 Task: Look for space in Narva, Estonia from 11th June, 2023 to 15th June, 2023 for 2 adults in price range Rs.7000 to Rs.16000. Place can be private room with 1  bedroom having 2 beds and 1 bathroom. Property type can be house, flat, hotel. Booking option can be shelf check-in. Required host language is English.
Action: Mouse moved to (410, 96)
Screenshot: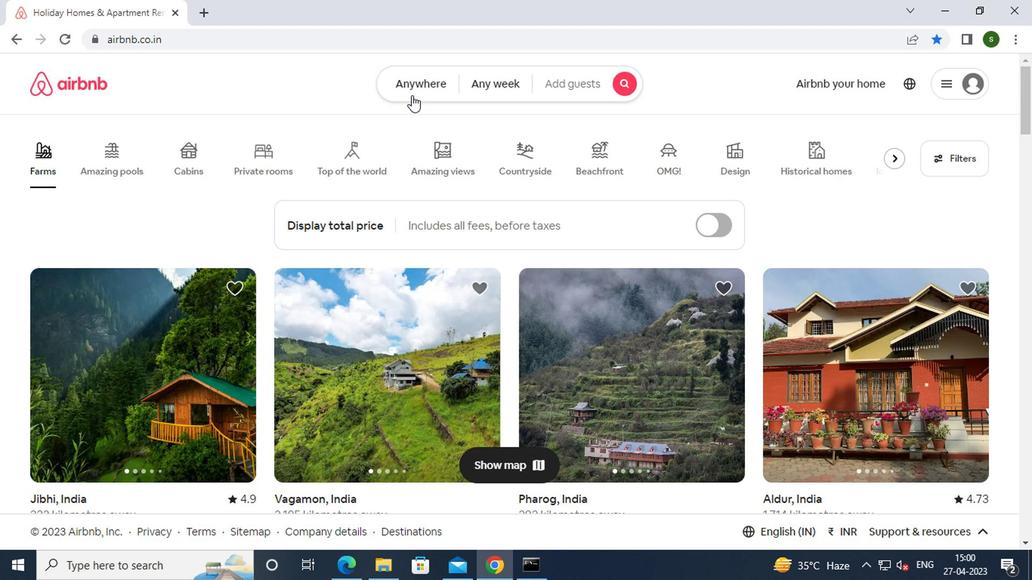 
Action: Mouse pressed left at (410, 96)
Screenshot: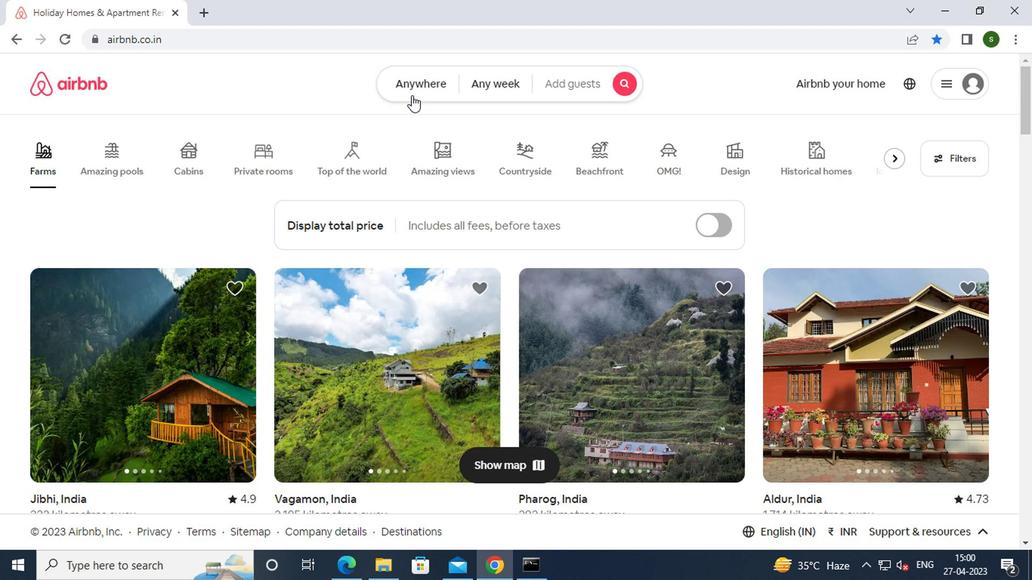 
Action: Mouse moved to (358, 152)
Screenshot: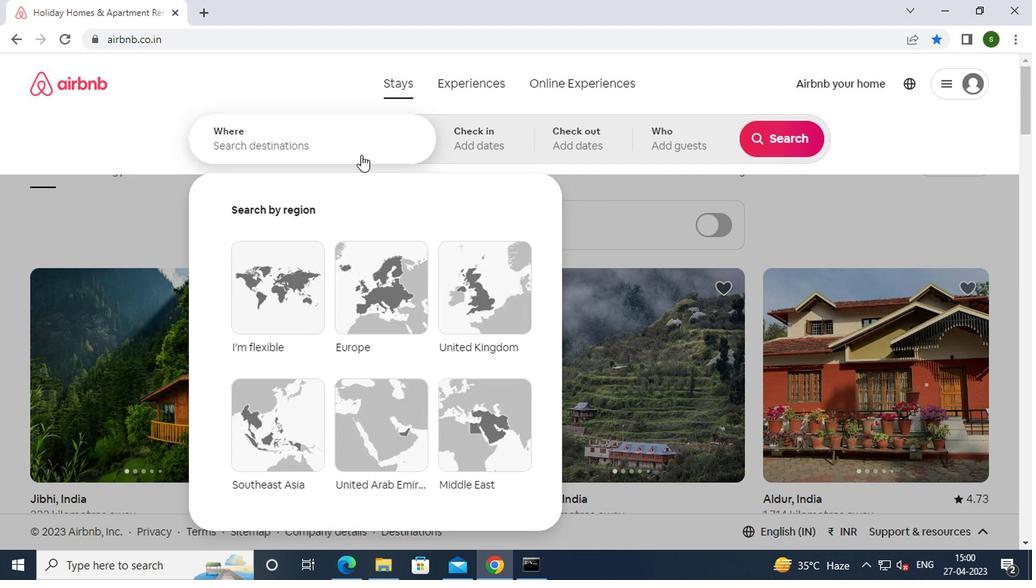 
Action: Mouse pressed left at (358, 152)
Screenshot: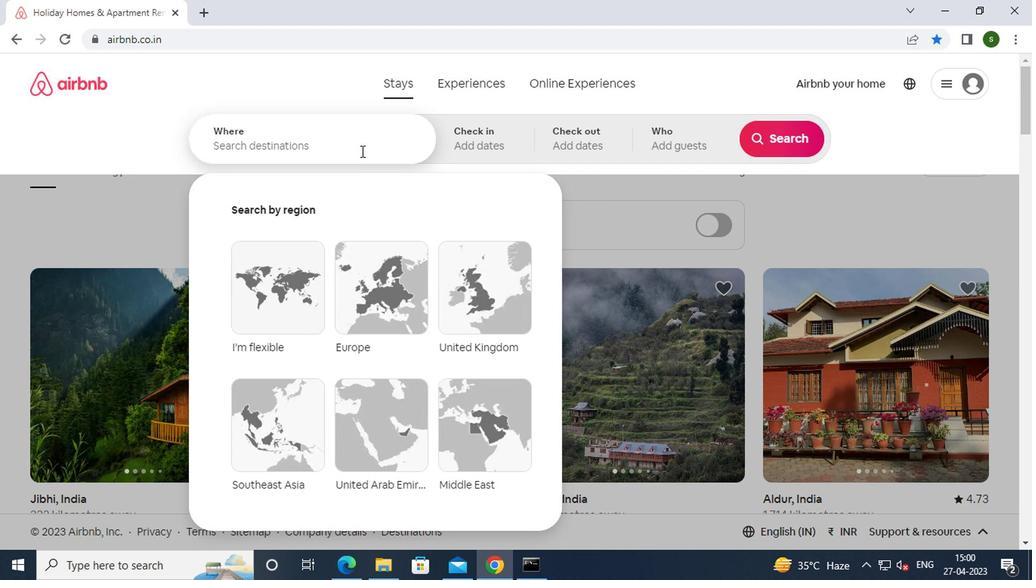 
Action: Key pressed n<Key.caps_lock>arva,<Key.space><Key.caps_lock>e<Key.caps_lock>stonia
Screenshot: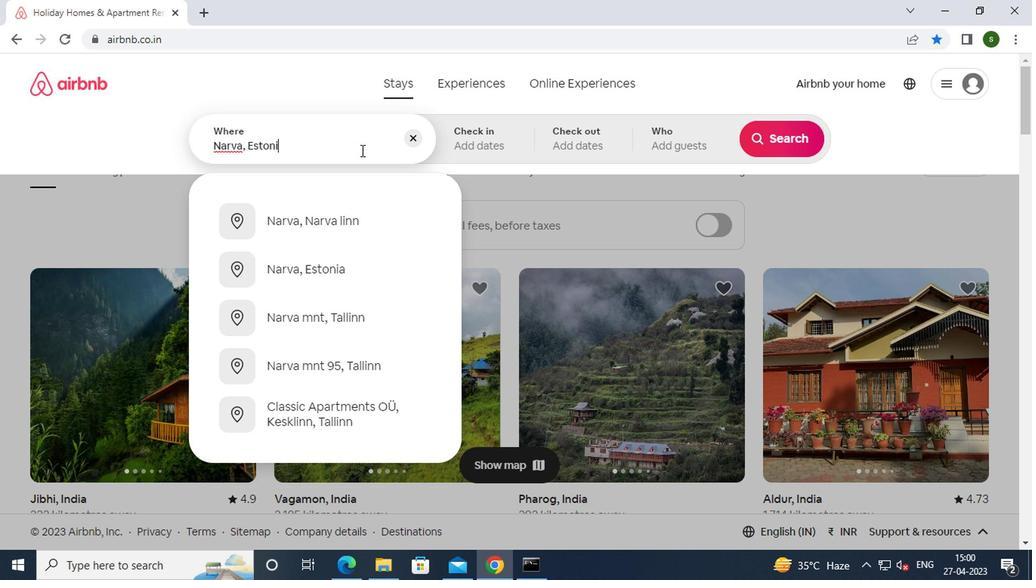 
Action: Mouse moved to (358, 260)
Screenshot: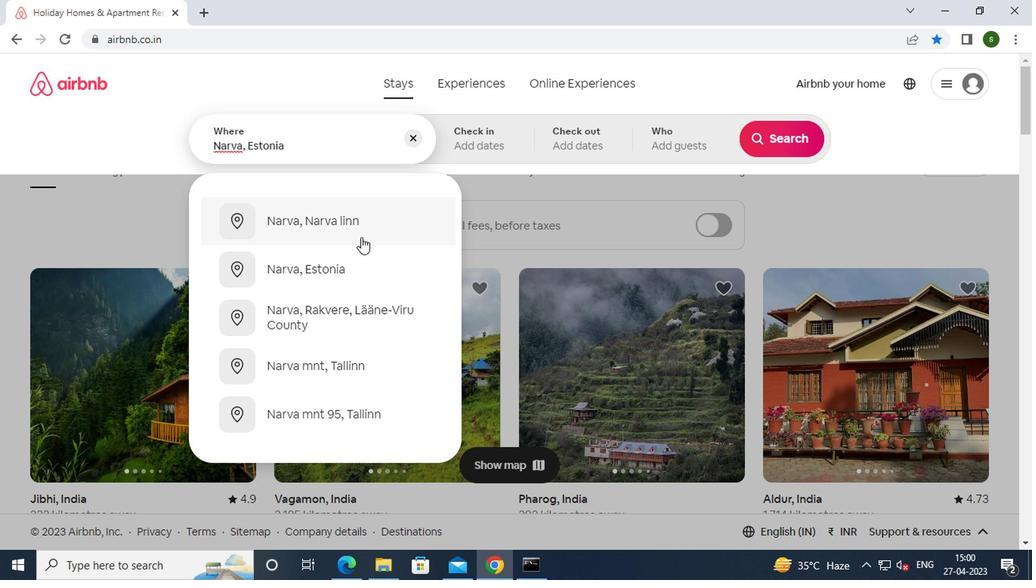 
Action: Mouse pressed left at (358, 260)
Screenshot: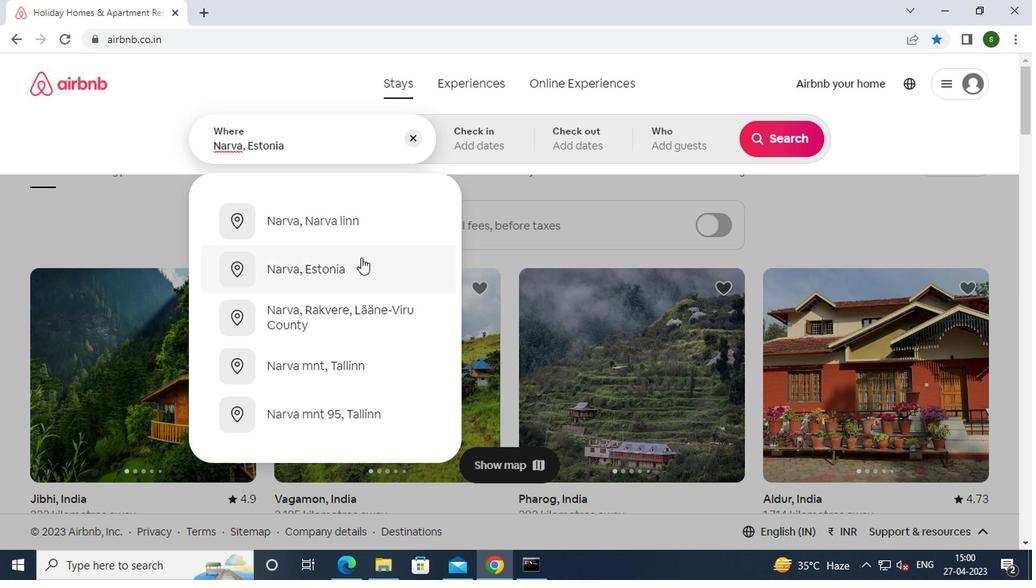 
Action: Mouse moved to (766, 261)
Screenshot: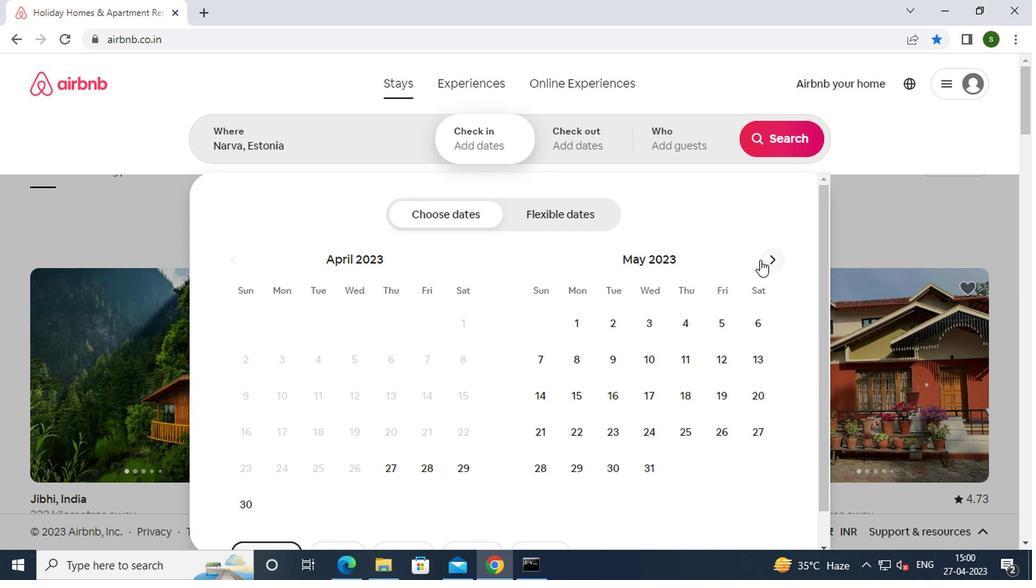 
Action: Mouse pressed left at (766, 261)
Screenshot: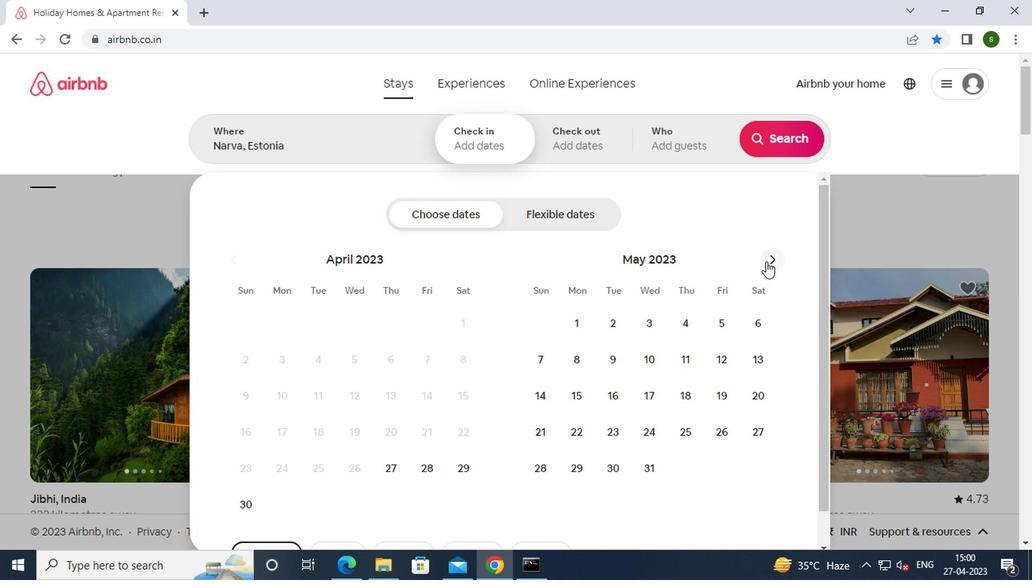 
Action: Mouse pressed left at (766, 261)
Screenshot: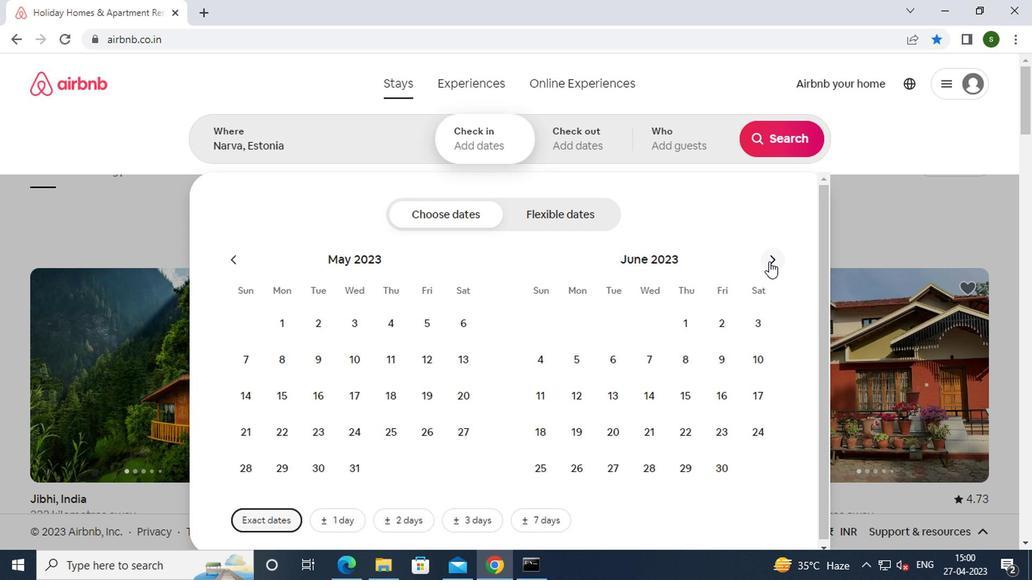 
Action: Mouse moved to (254, 395)
Screenshot: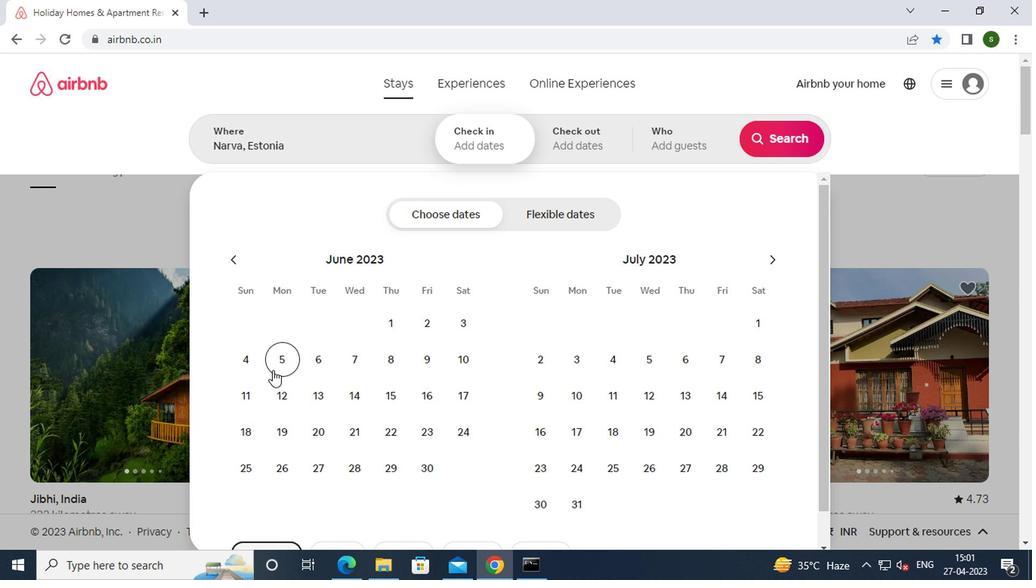 
Action: Mouse pressed left at (254, 395)
Screenshot: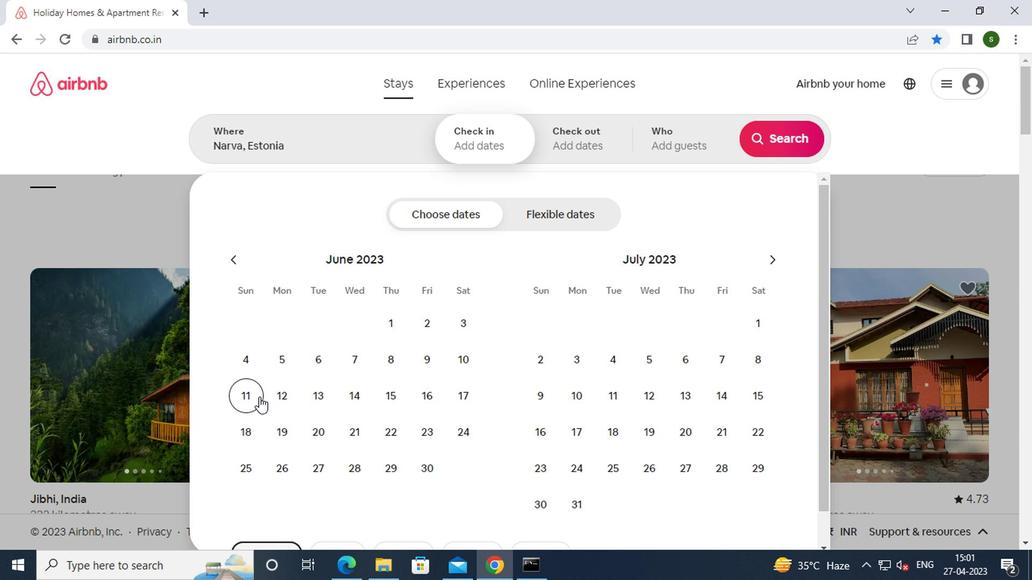 
Action: Mouse moved to (383, 397)
Screenshot: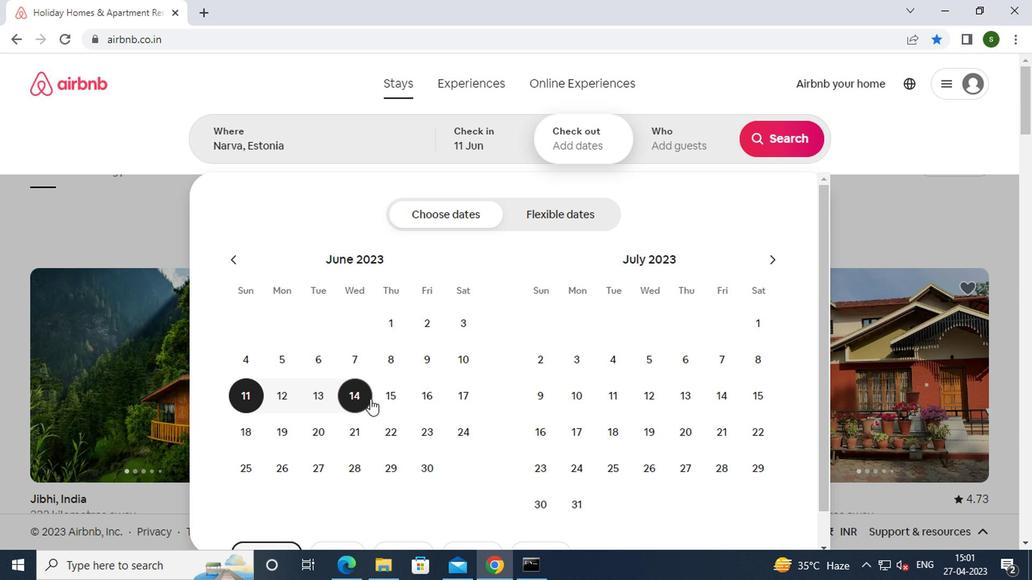 
Action: Mouse pressed left at (383, 397)
Screenshot: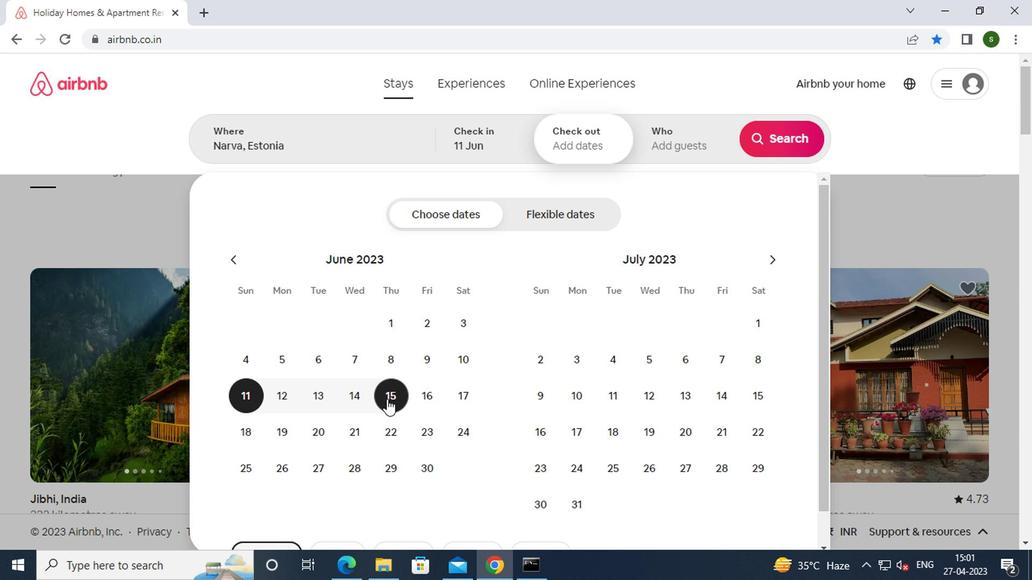 
Action: Mouse moved to (666, 149)
Screenshot: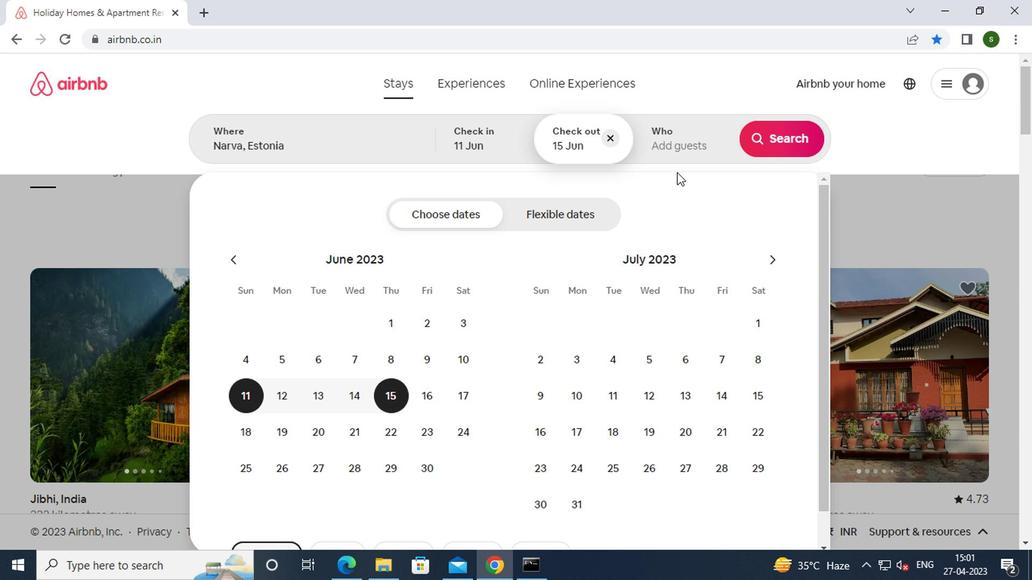 
Action: Mouse pressed left at (666, 149)
Screenshot: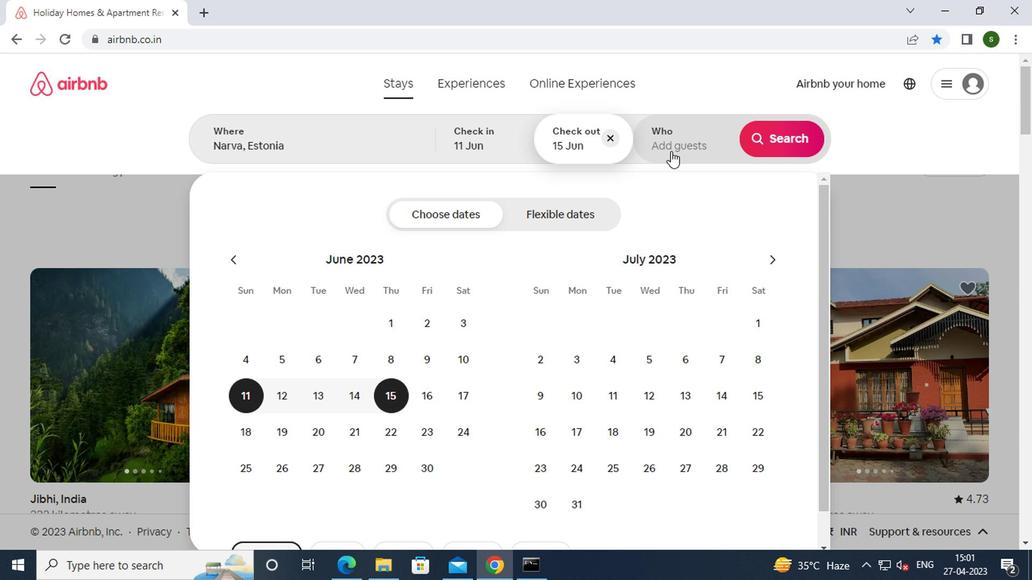 
Action: Mouse moved to (778, 220)
Screenshot: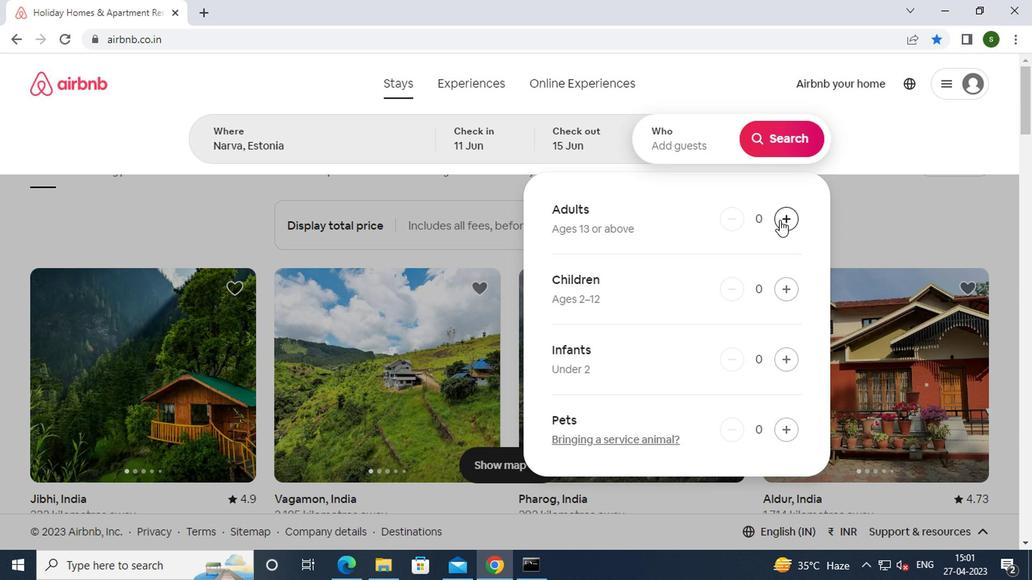 
Action: Mouse pressed left at (778, 220)
Screenshot: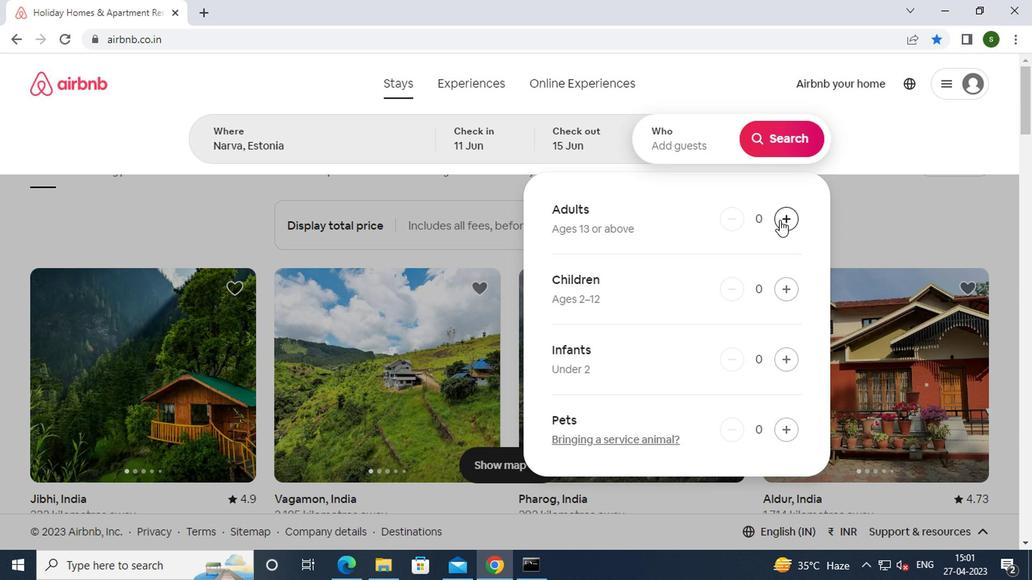 
Action: Mouse pressed left at (778, 220)
Screenshot: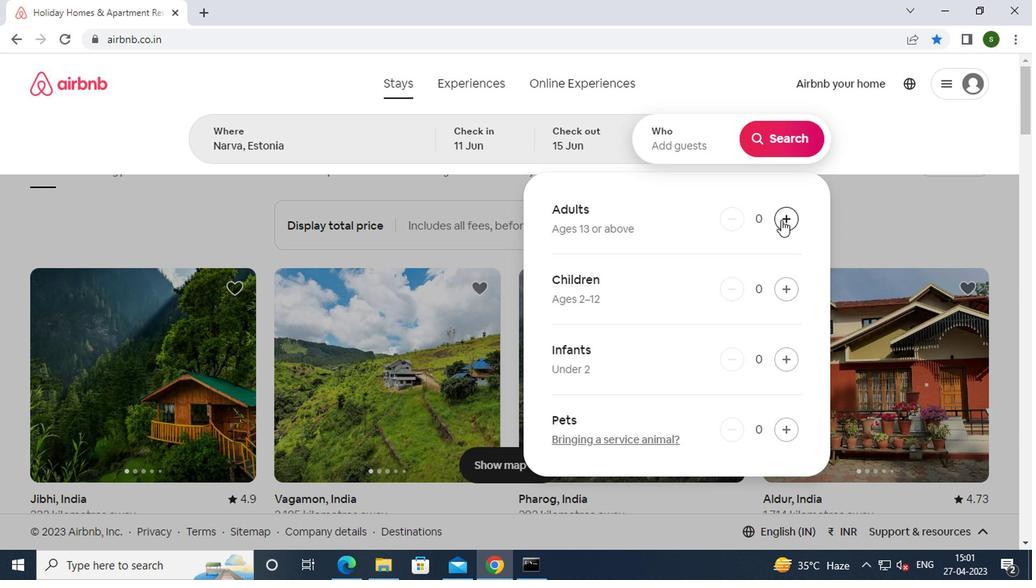 
Action: Mouse moved to (784, 146)
Screenshot: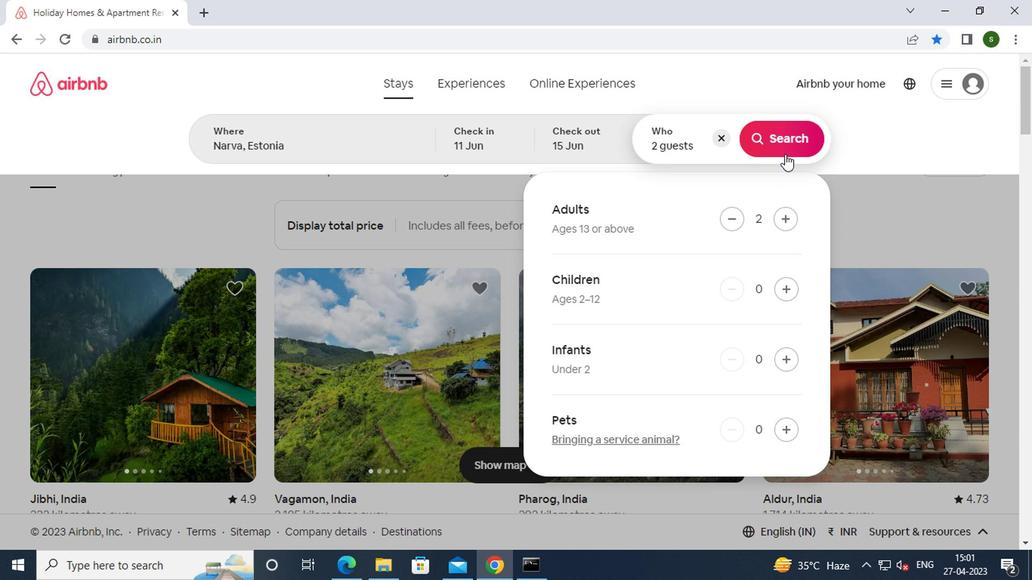 
Action: Mouse pressed left at (784, 146)
Screenshot: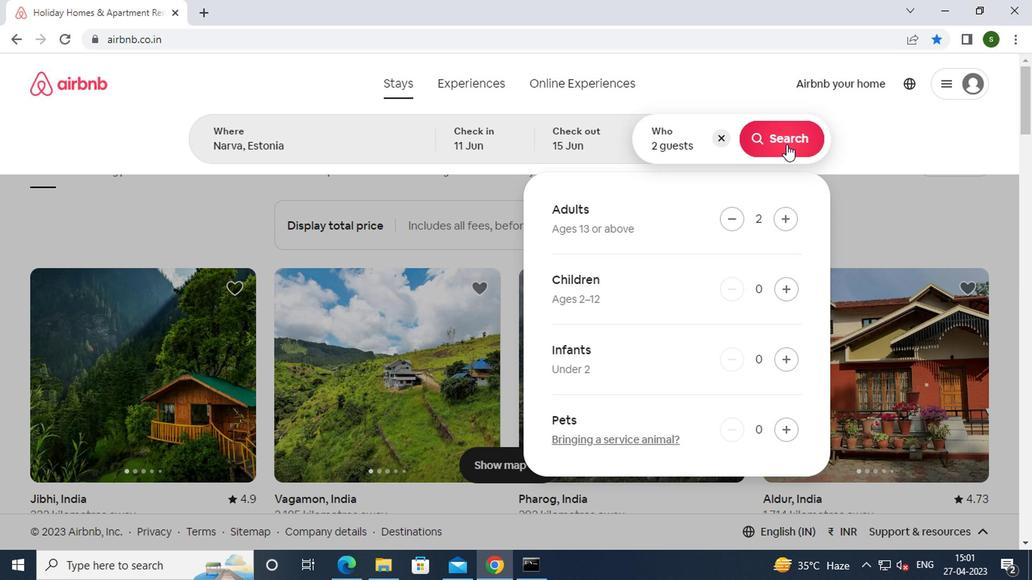 
Action: Mouse moved to (952, 150)
Screenshot: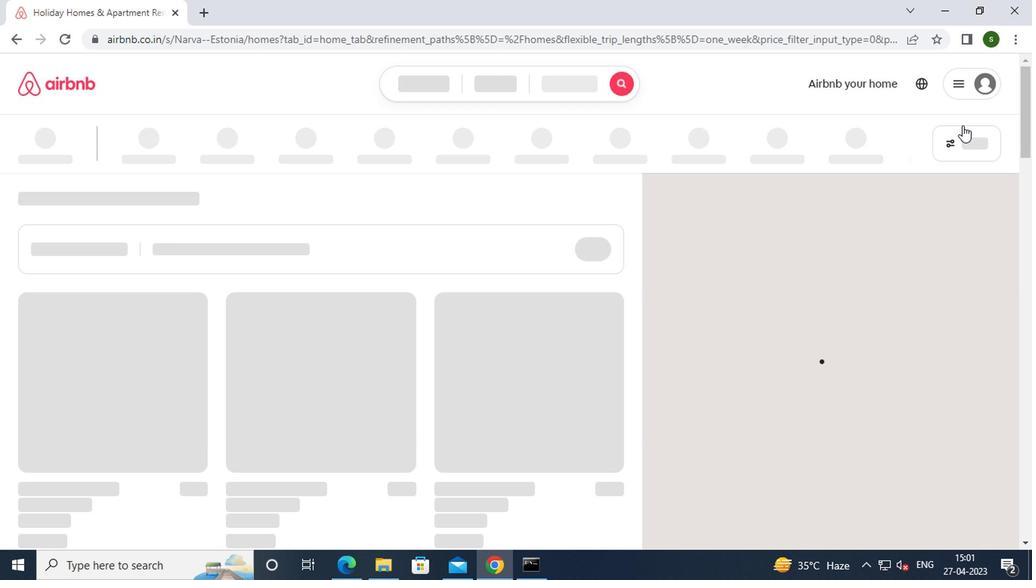 
Action: Mouse pressed left at (952, 150)
Screenshot: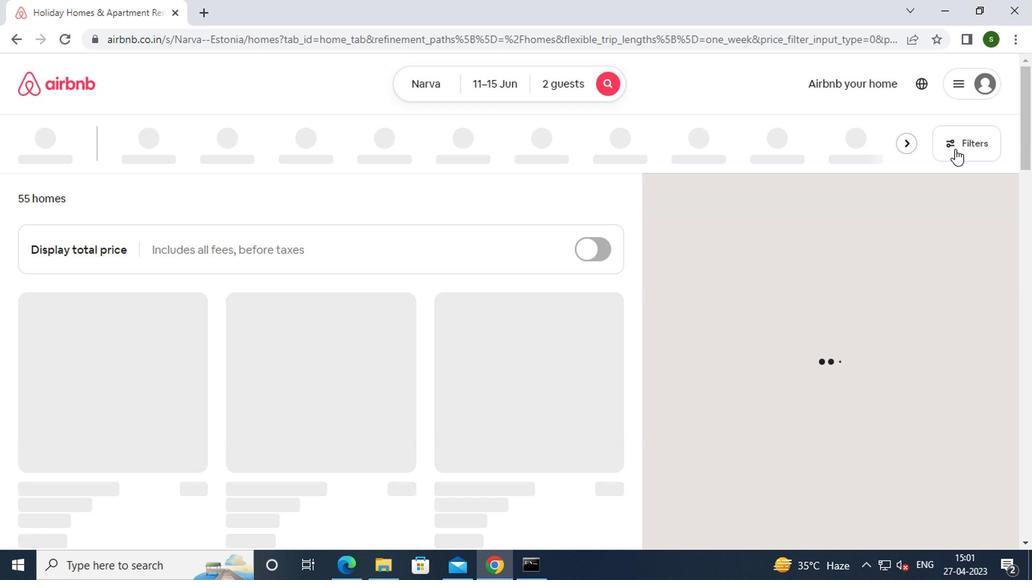 
Action: Mouse moved to (455, 332)
Screenshot: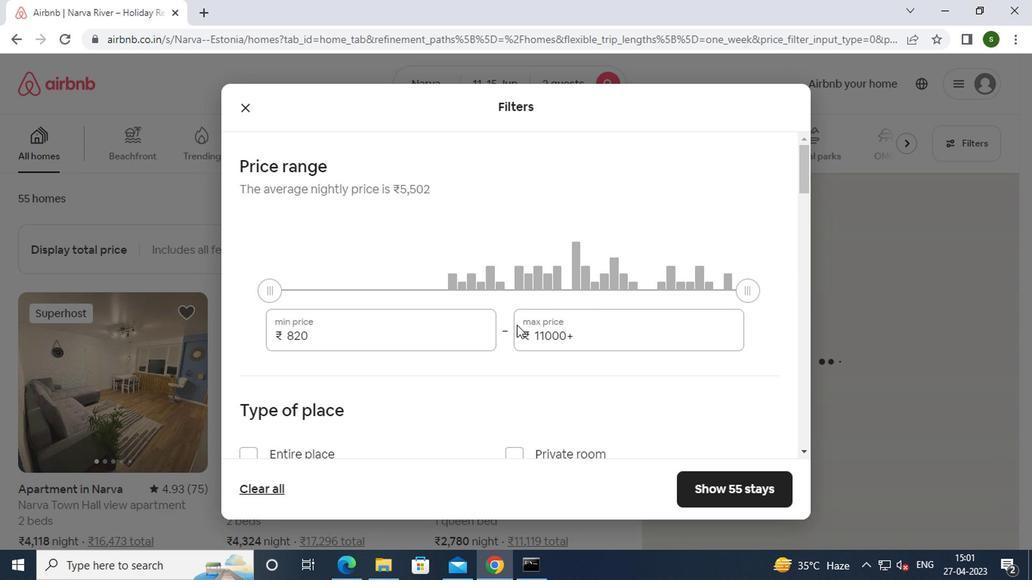 
Action: Mouse pressed left at (455, 332)
Screenshot: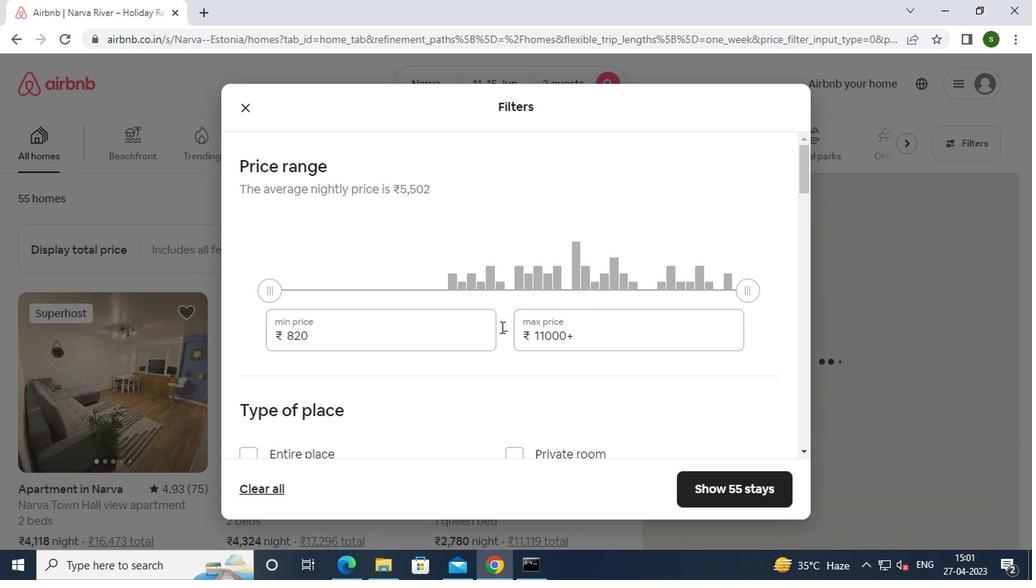 
Action: Key pressed <Key.backspace><Key.backspace><Key.backspace><Key.backspace>7000
Screenshot: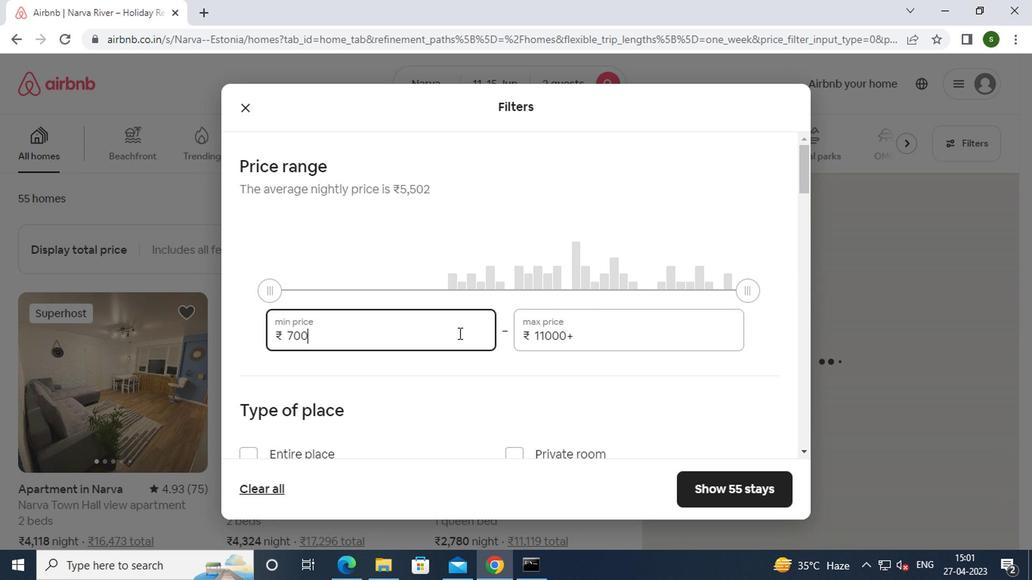 
Action: Mouse moved to (591, 329)
Screenshot: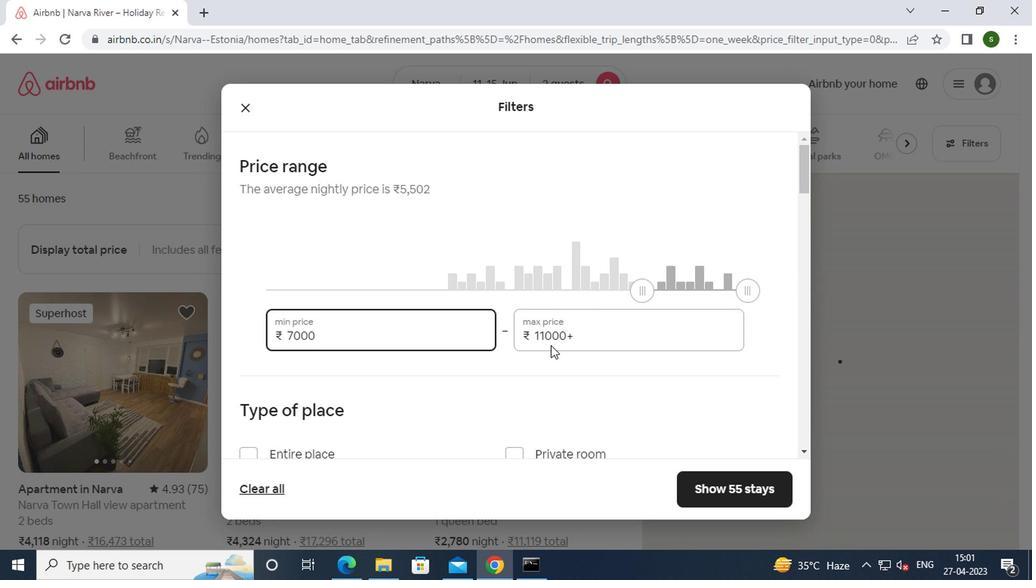 
Action: Mouse pressed left at (591, 329)
Screenshot: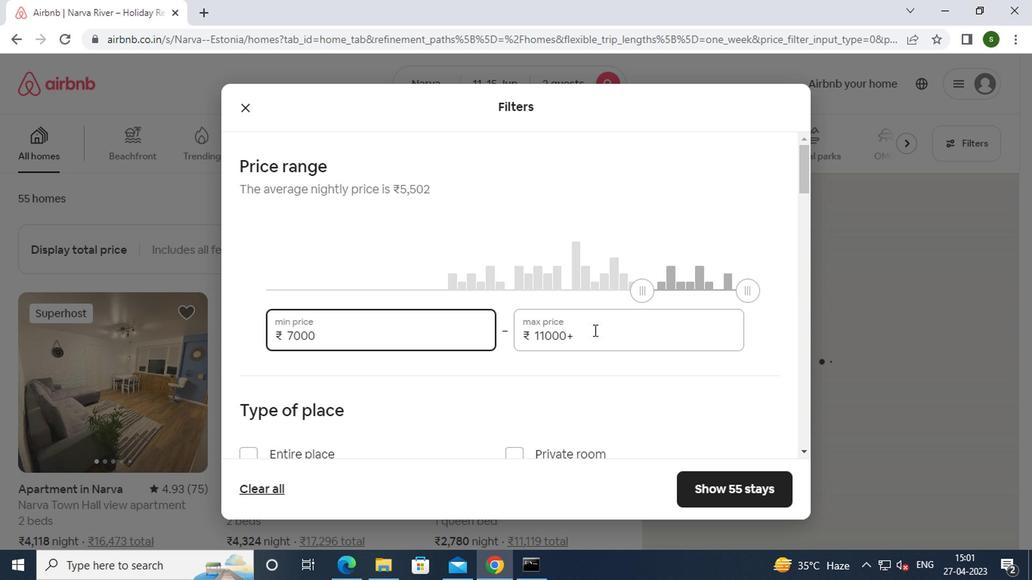 
Action: Key pressed <Key.backspace><Key.backspace><Key.backspace><Key.backspace><Key.backspace><Key.backspace><Key.backspace><Key.backspace><Key.backspace><Key.backspace><Key.backspace><Key.backspace><Key.backspace><Key.backspace>16000
Screenshot: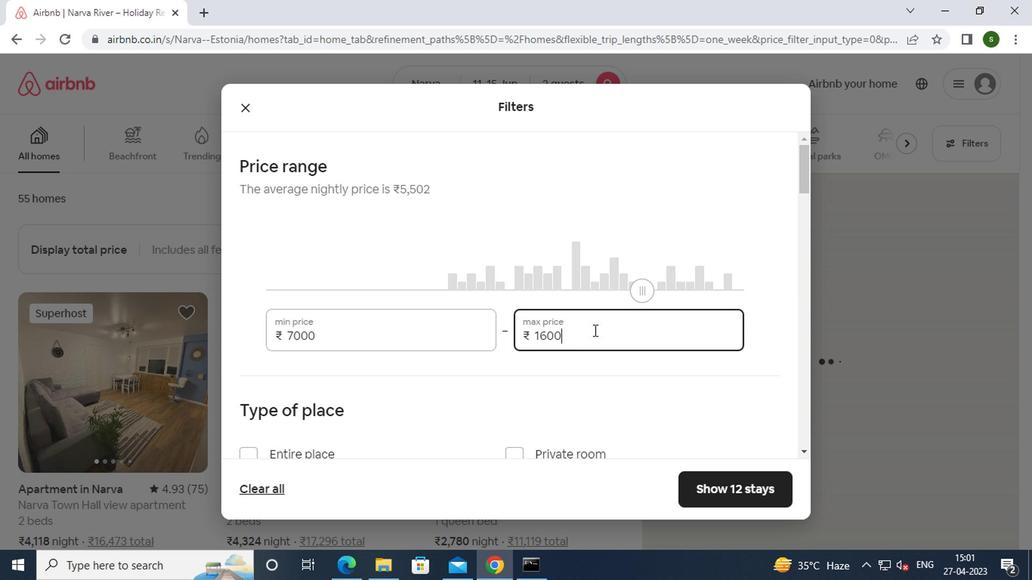 
Action: Mouse moved to (478, 323)
Screenshot: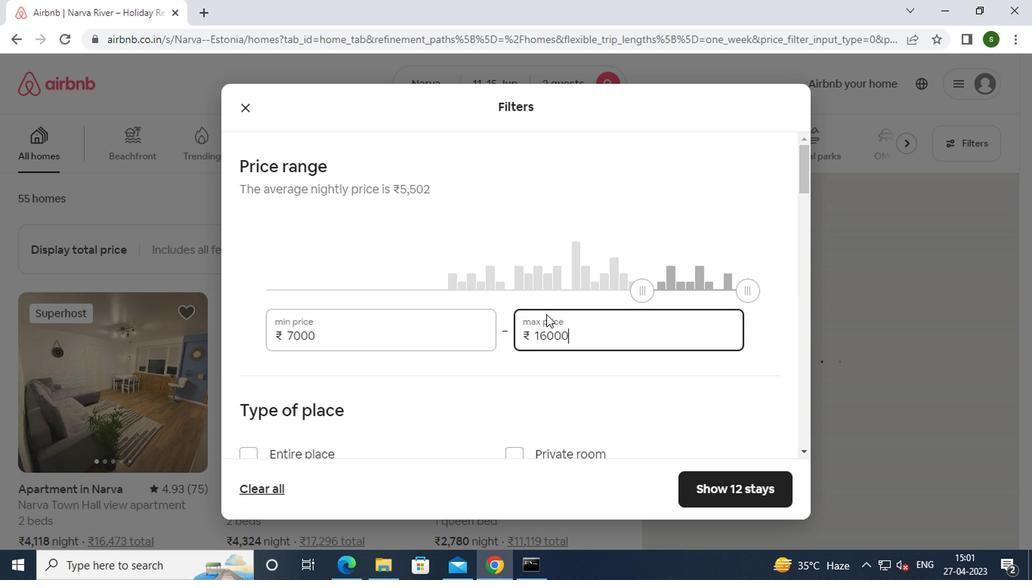 
Action: Mouse scrolled (478, 322) with delta (0, 0)
Screenshot: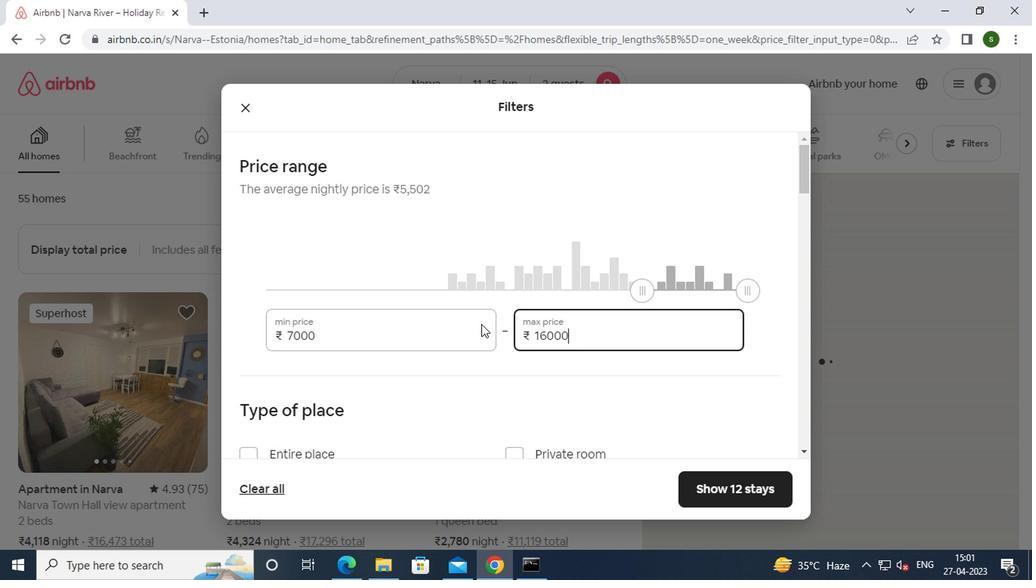 
Action: Mouse scrolled (478, 322) with delta (0, 0)
Screenshot: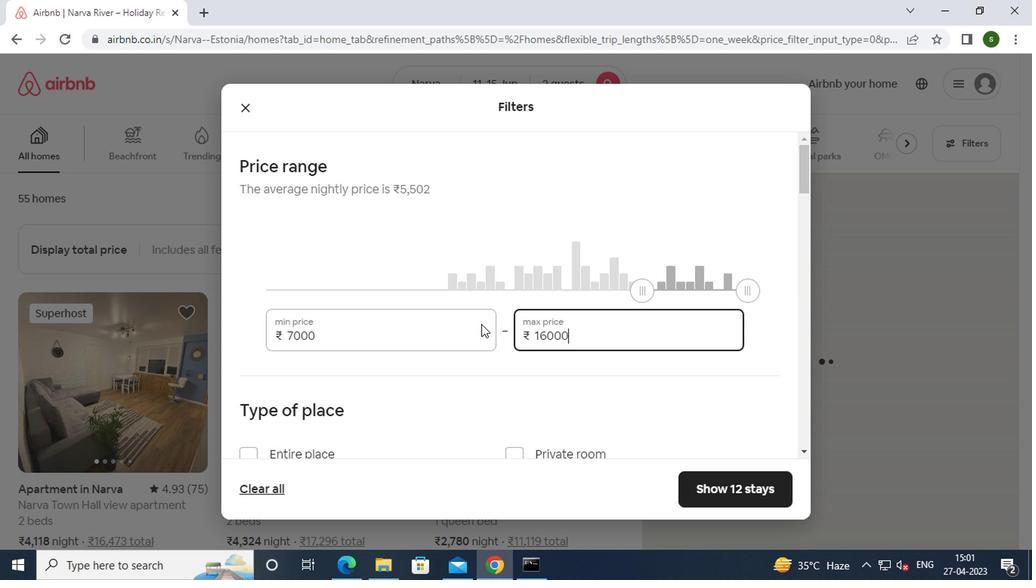 
Action: Mouse moved to (525, 306)
Screenshot: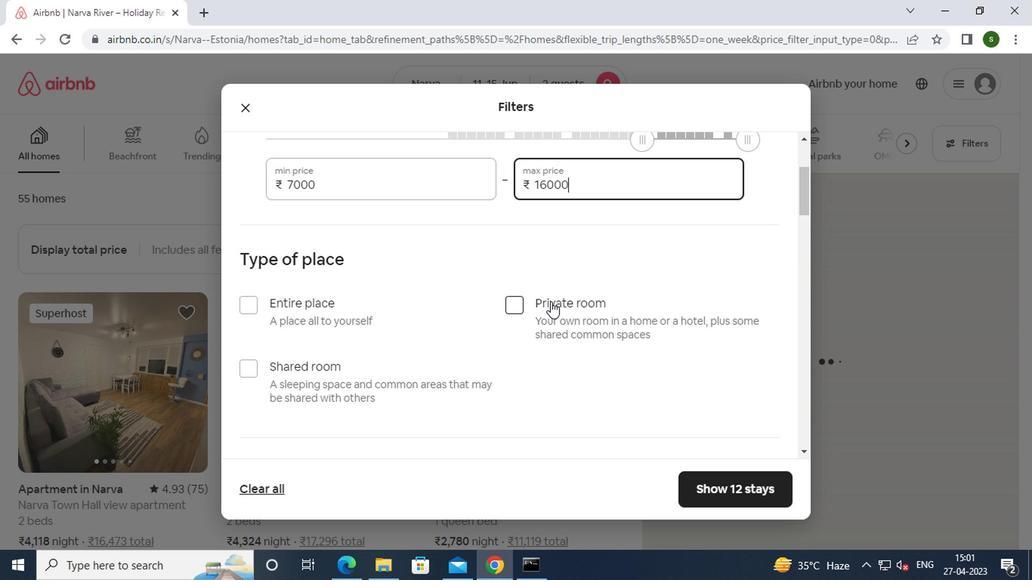 
Action: Mouse pressed left at (525, 306)
Screenshot: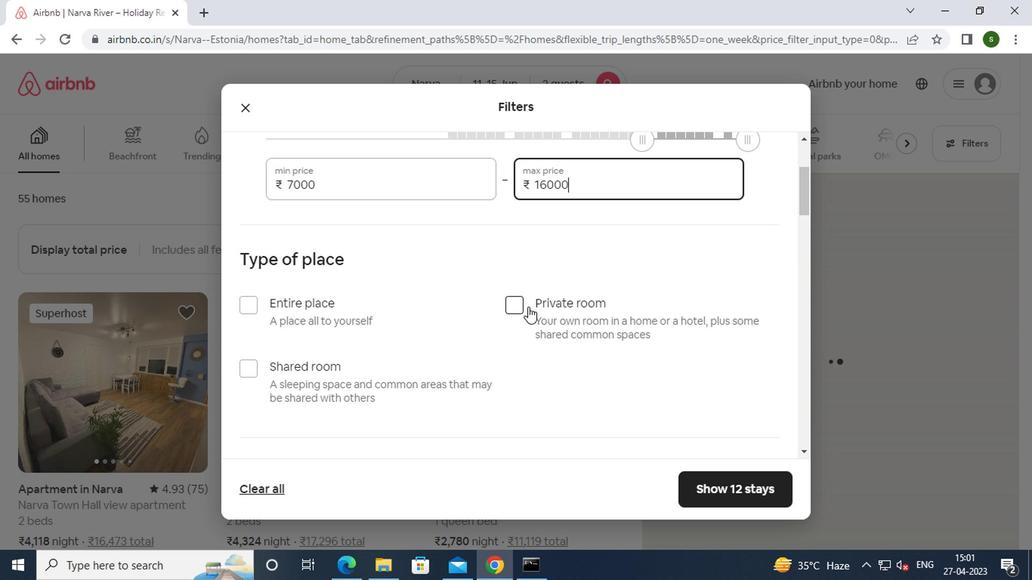 
Action: Mouse scrolled (525, 305) with delta (0, -1)
Screenshot: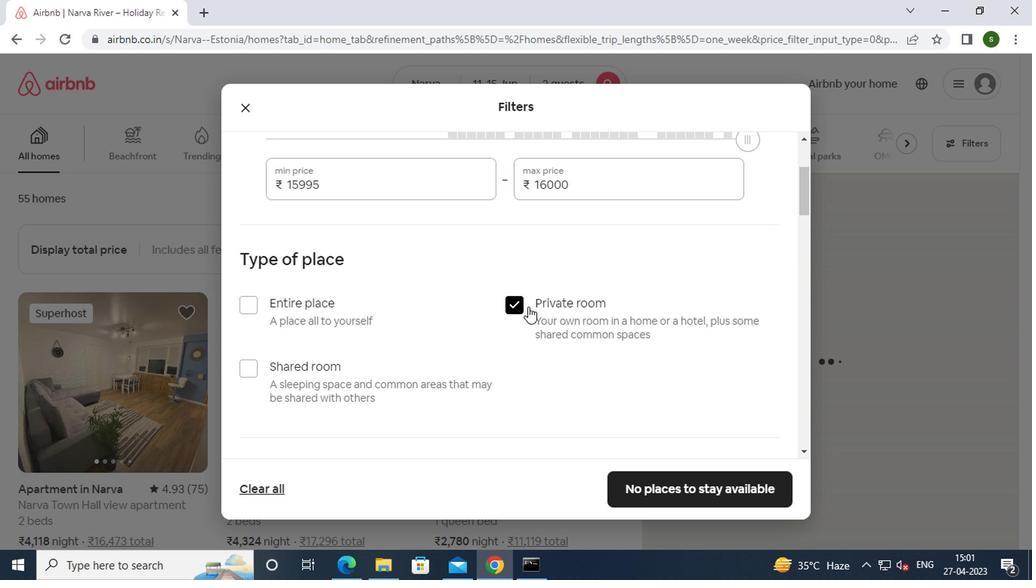 
Action: Mouse scrolled (525, 305) with delta (0, -1)
Screenshot: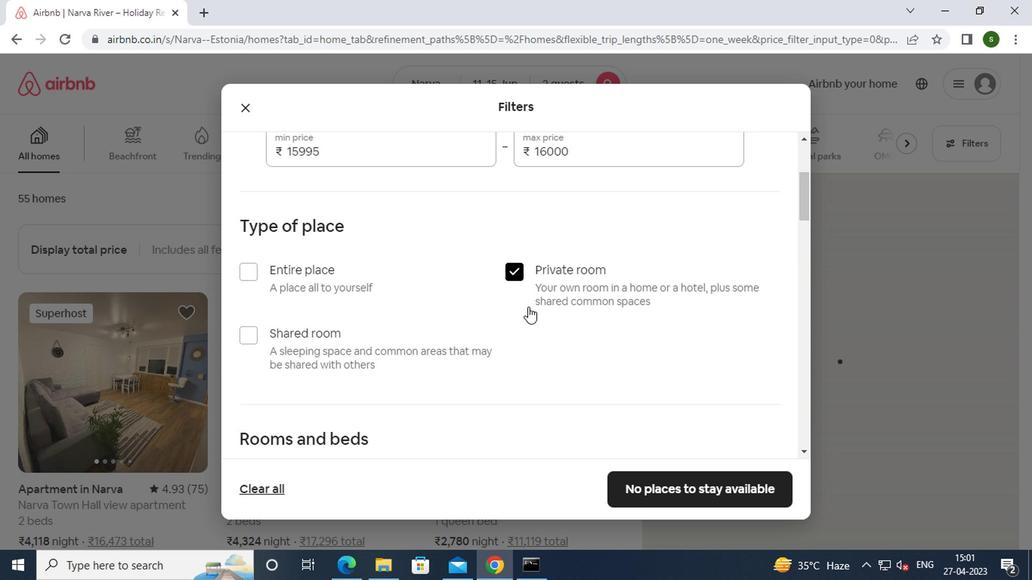 
Action: Mouse scrolled (525, 305) with delta (0, -1)
Screenshot: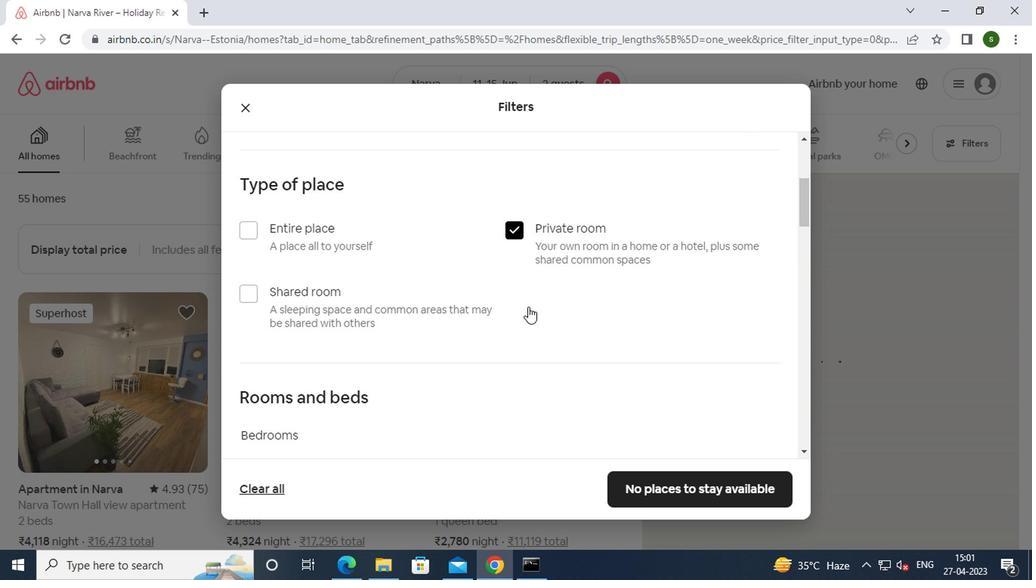 
Action: Mouse scrolled (525, 305) with delta (0, -1)
Screenshot: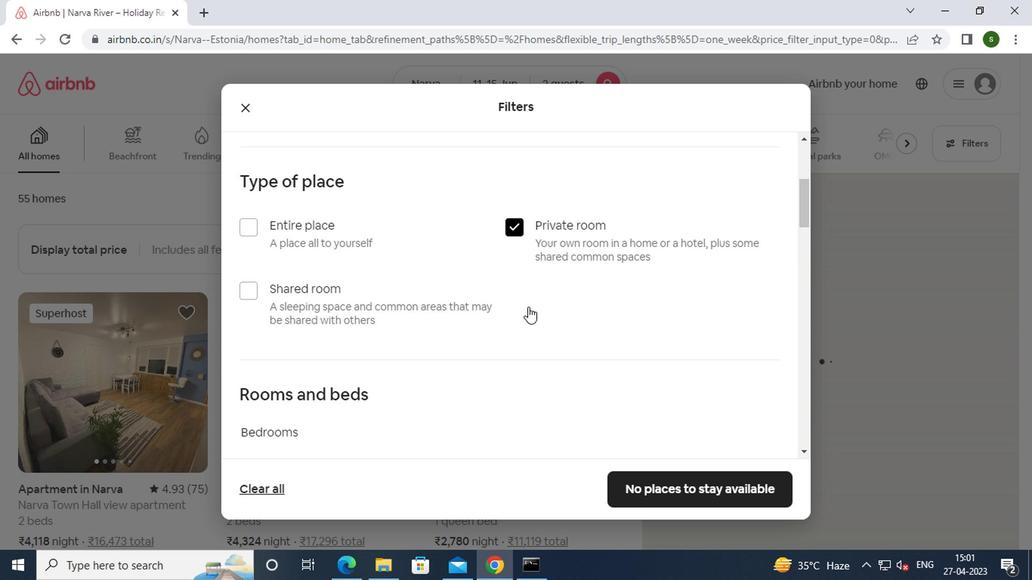 
Action: Mouse moved to (323, 249)
Screenshot: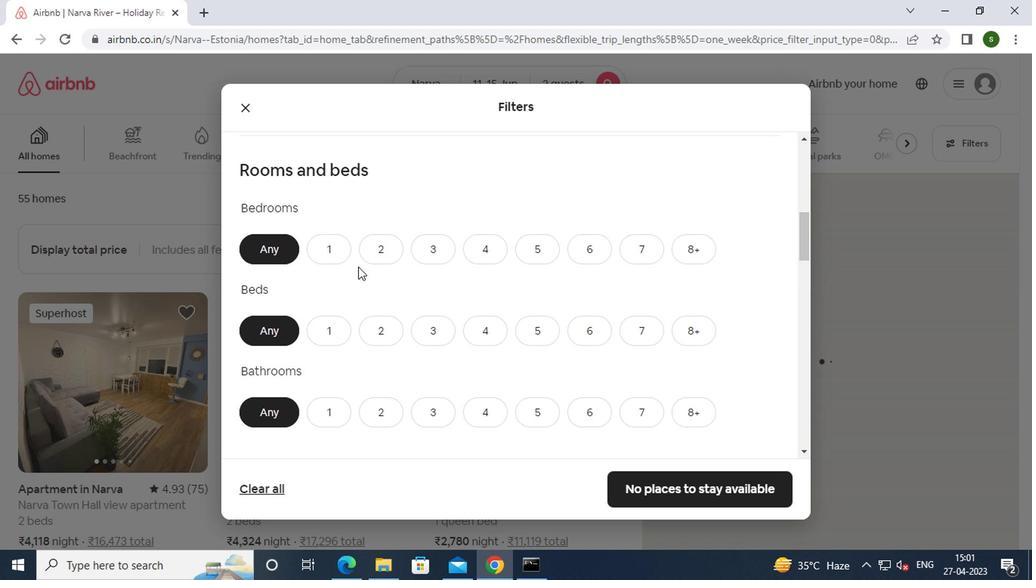 
Action: Mouse pressed left at (323, 249)
Screenshot: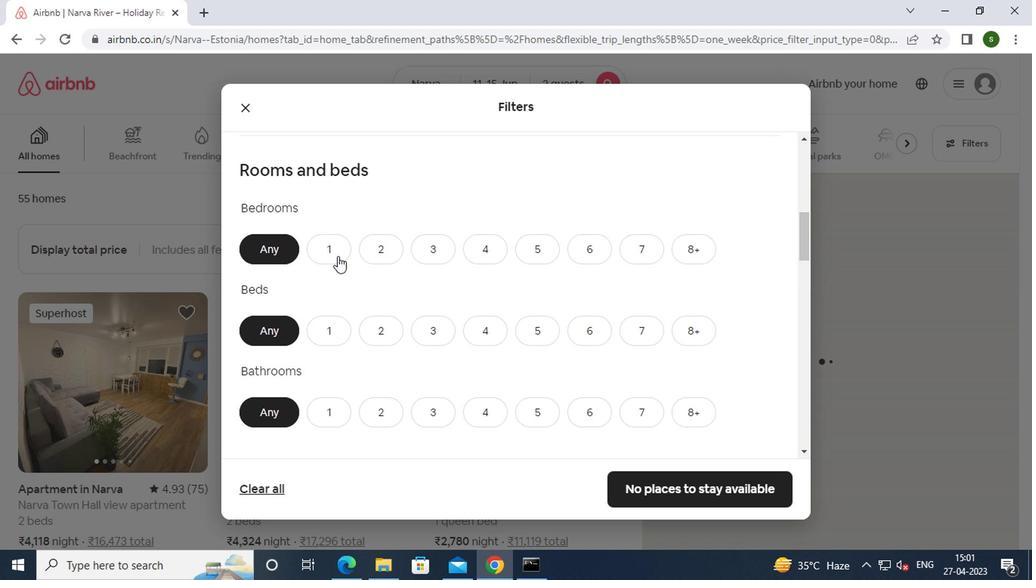 
Action: Mouse moved to (372, 324)
Screenshot: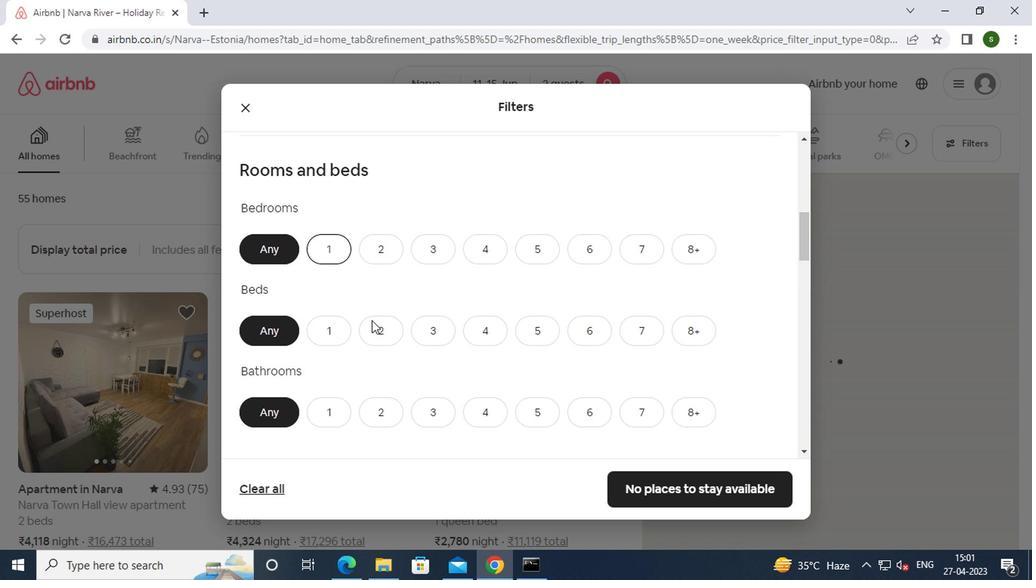 
Action: Mouse pressed left at (372, 324)
Screenshot: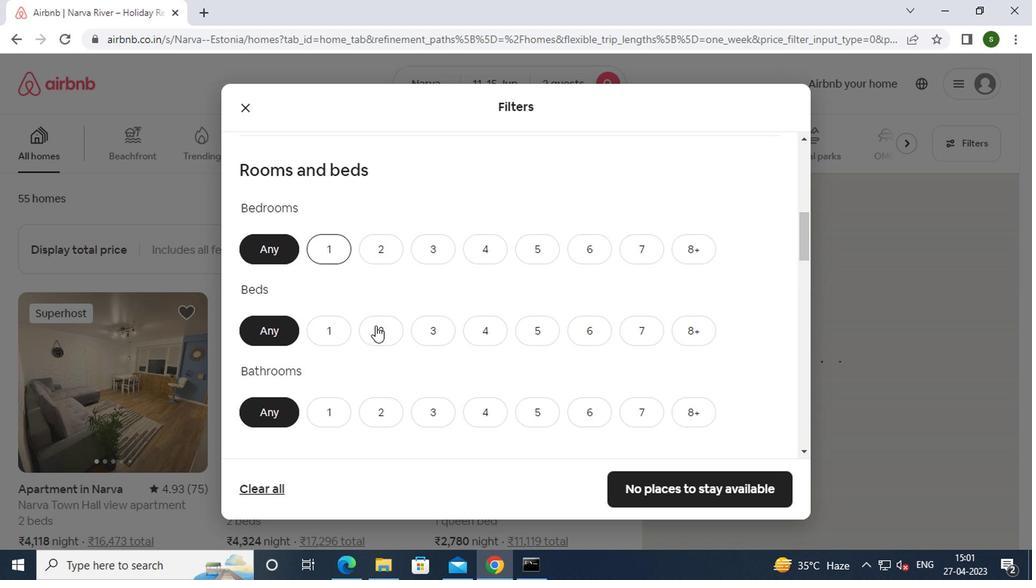 
Action: Mouse moved to (333, 413)
Screenshot: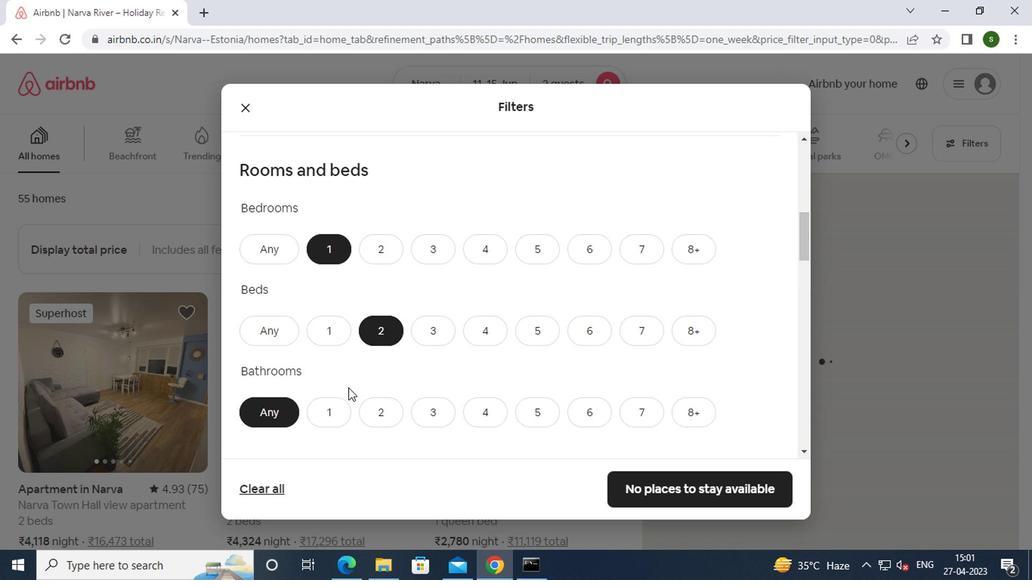 
Action: Mouse pressed left at (333, 413)
Screenshot: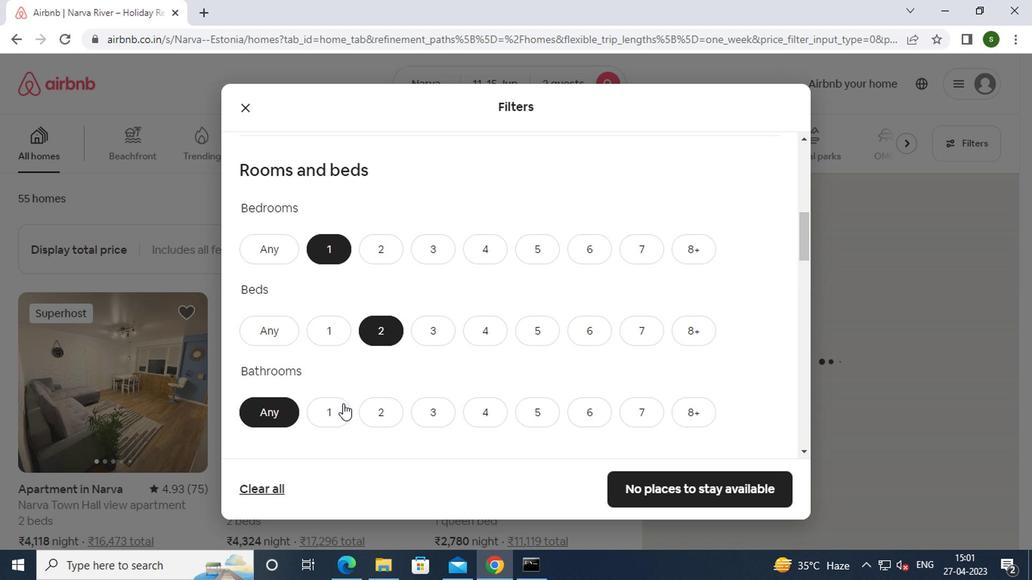 
Action: Mouse moved to (438, 328)
Screenshot: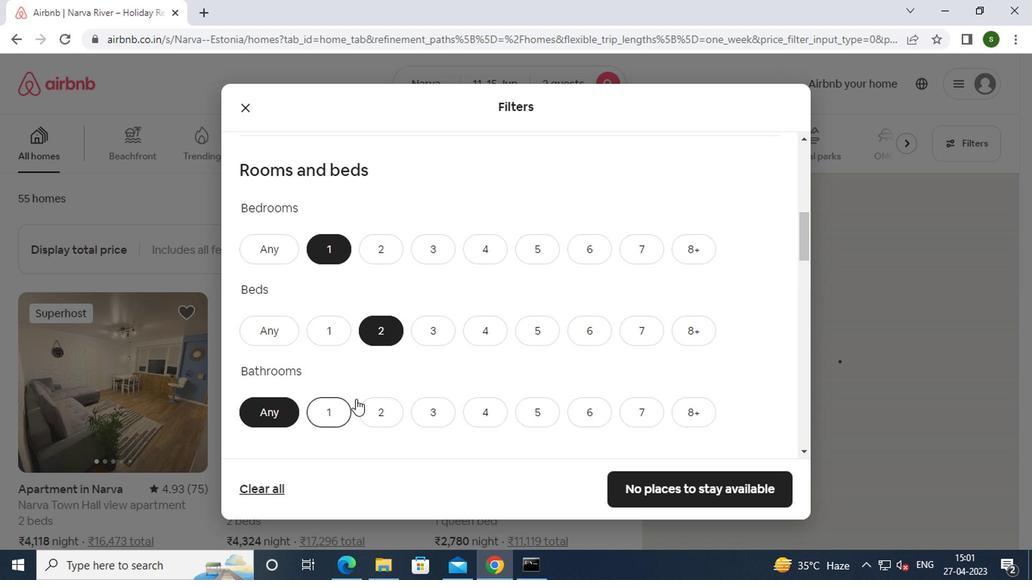 
Action: Mouse scrolled (438, 326) with delta (0, -1)
Screenshot: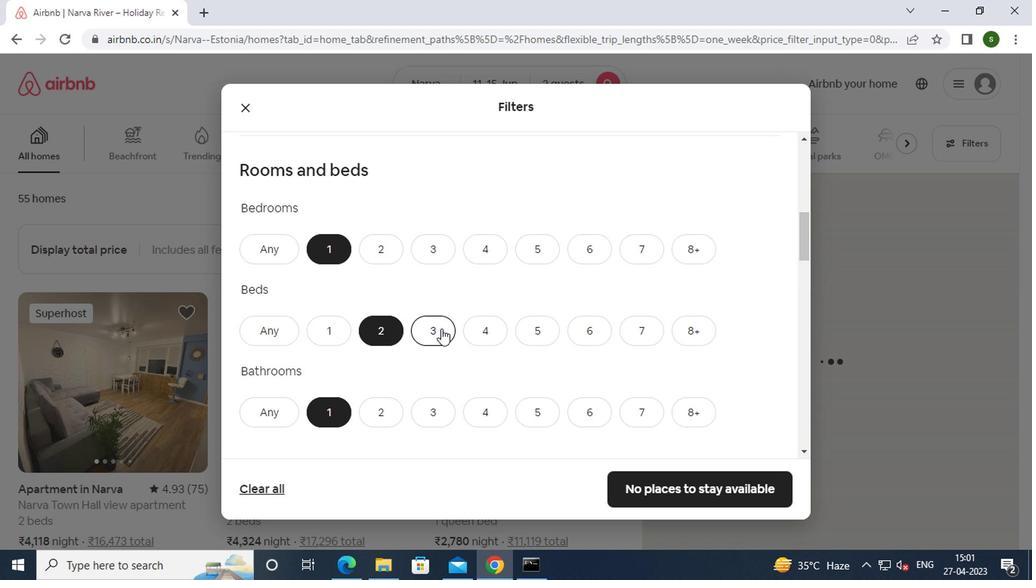 
Action: Mouse scrolled (438, 326) with delta (0, -1)
Screenshot: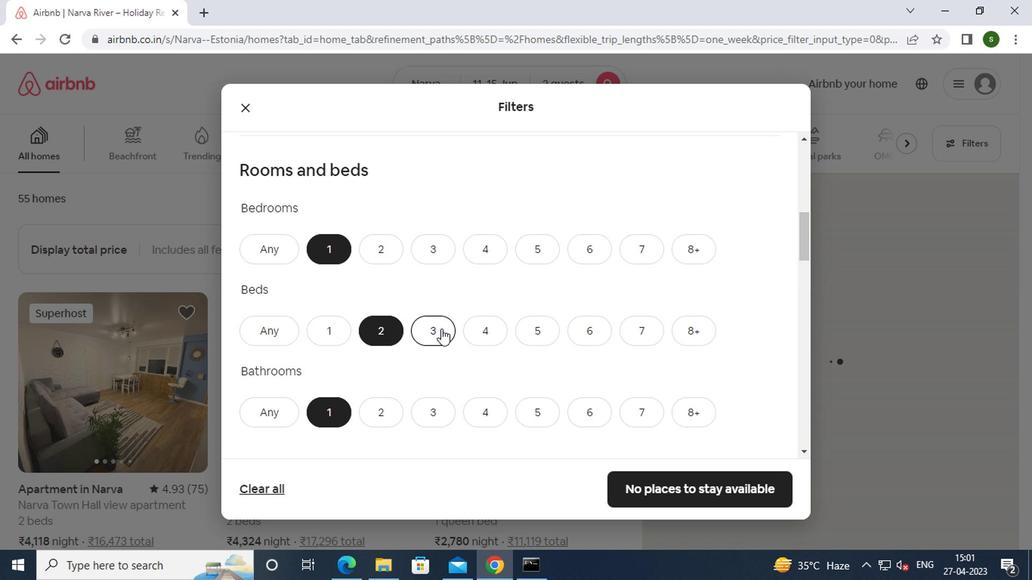 
Action: Mouse scrolled (438, 326) with delta (0, -1)
Screenshot: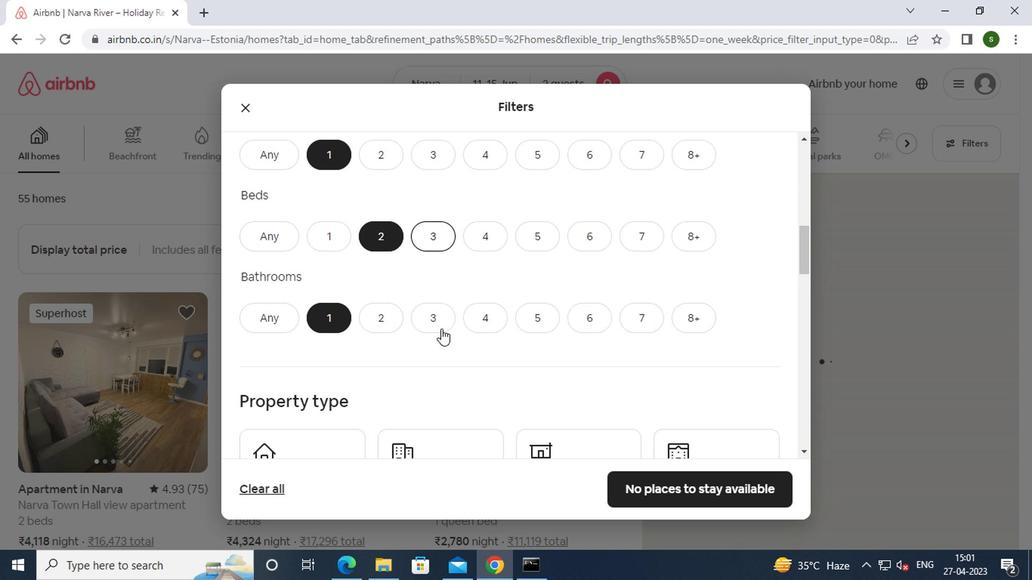 
Action: Mouse moved to (327, 347)
Screenshot: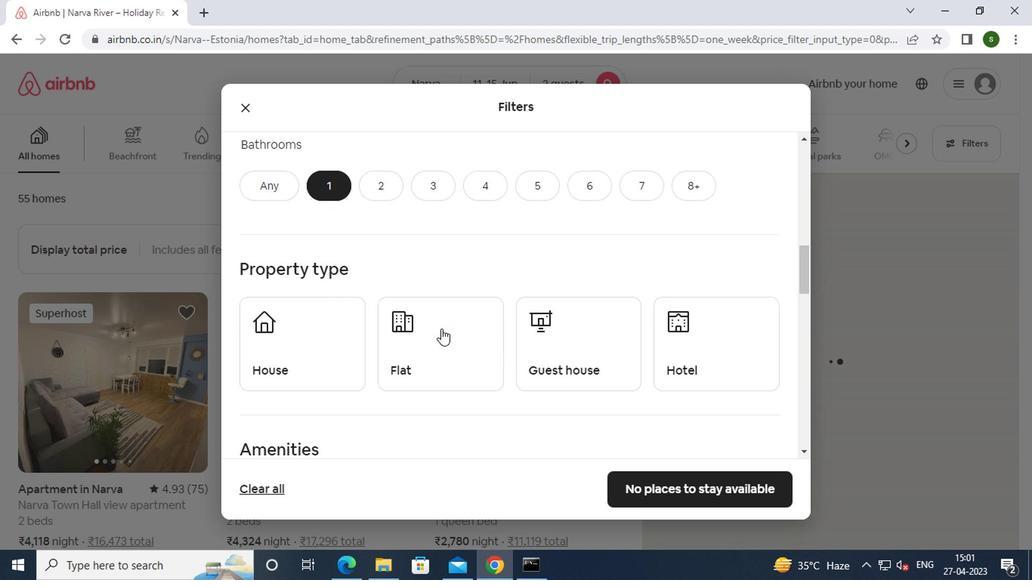 
Action: Mouse pressed left at (327, 347)
Screenshot: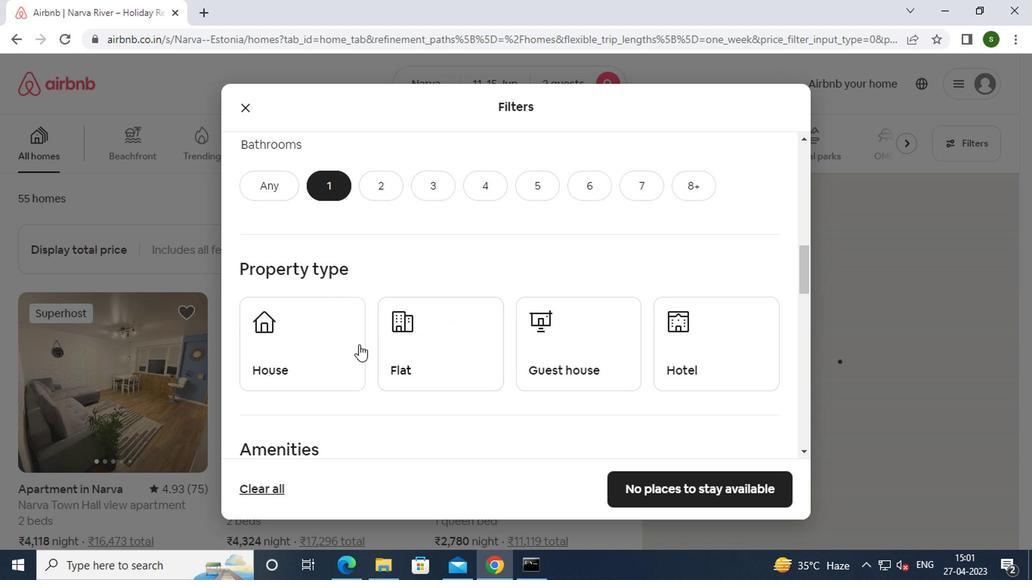 
Action: Mouse moved to (478, 358)
Screenshot: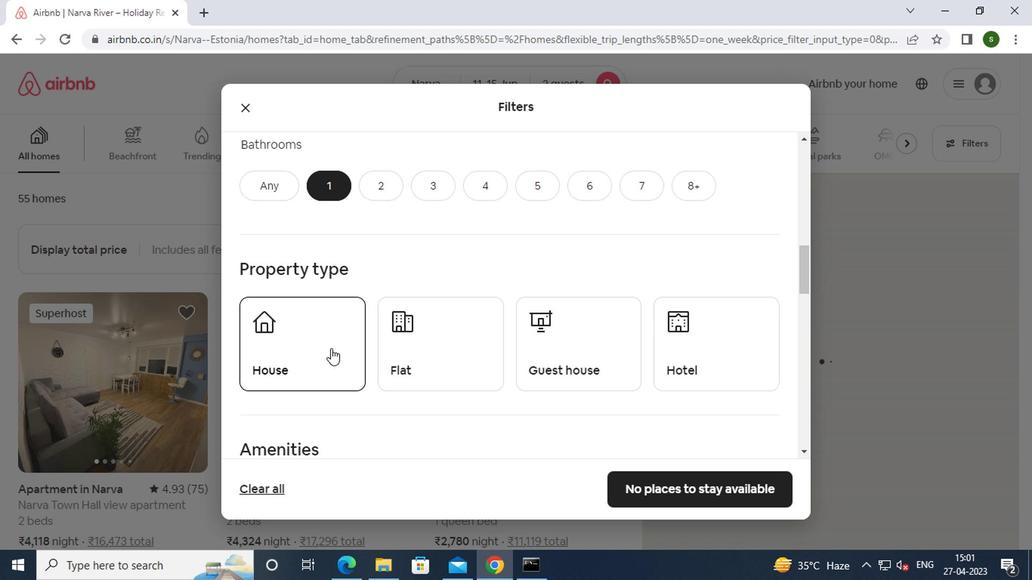 
Action: Mouse pressed left at (478, 358)
Screenshot: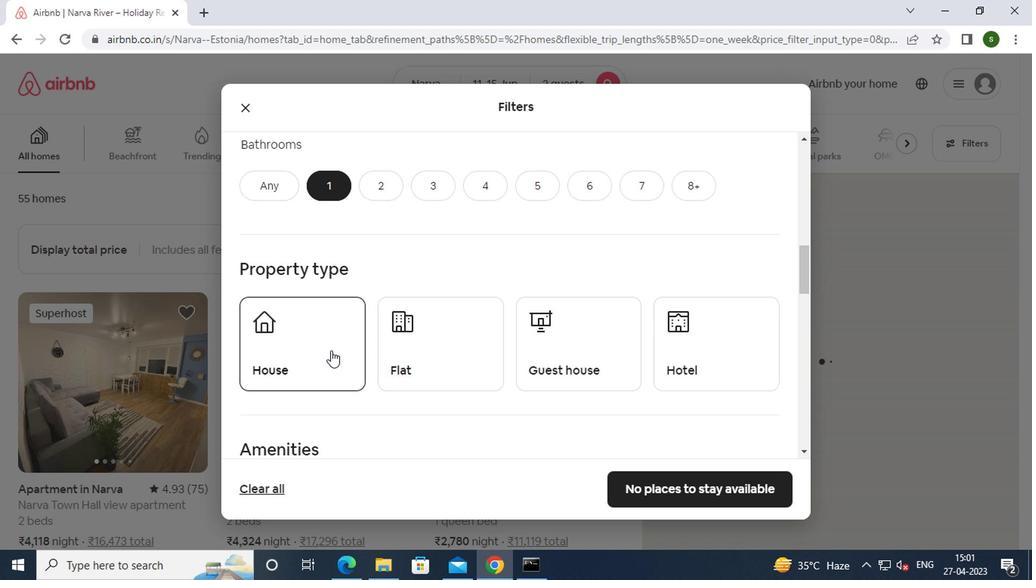 
Action: Mouse moved to (691, 345)
Screenshot: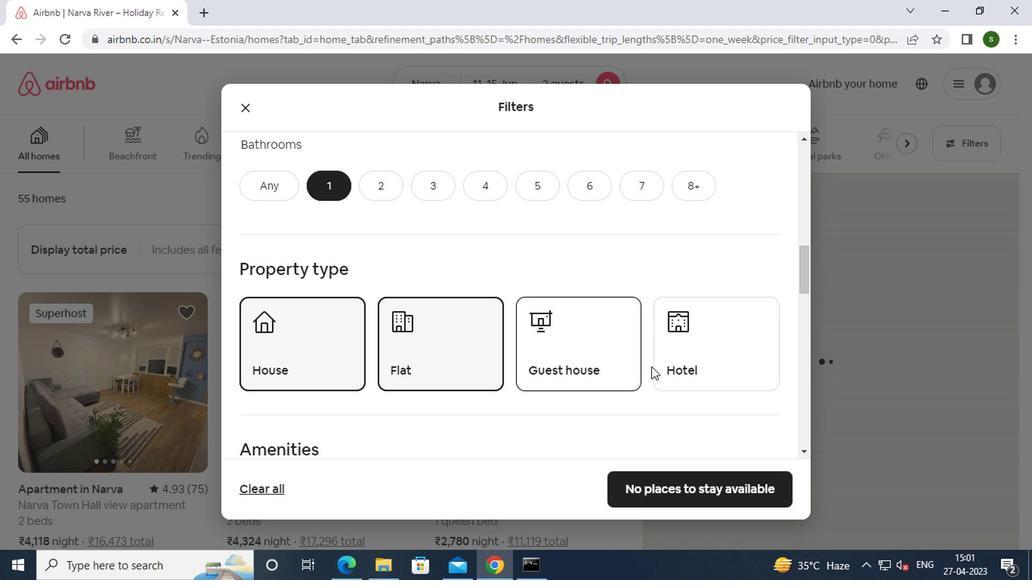 
Action: Mouse pressed left at (691, 345)
Screenshot: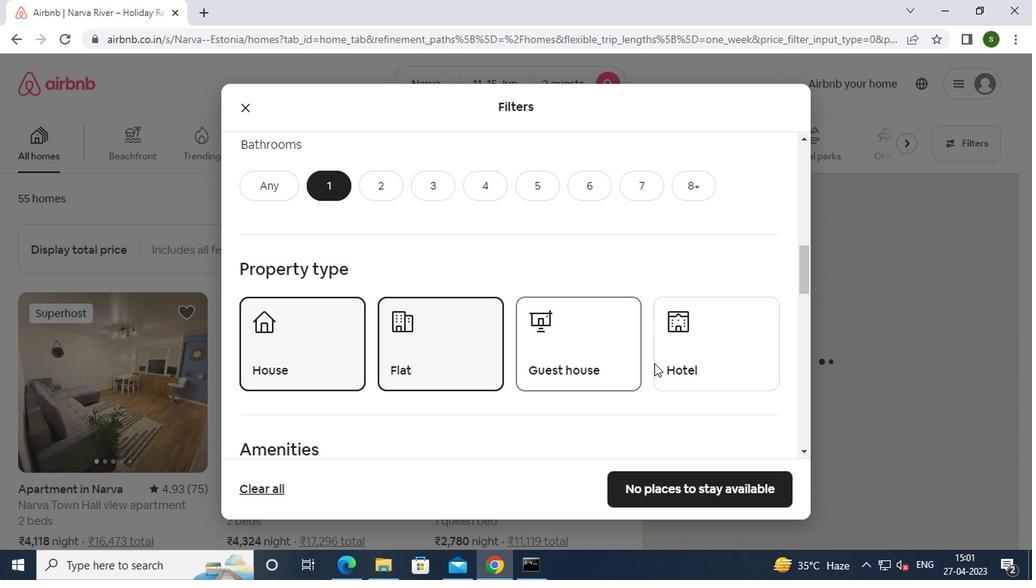 
Action: Mouse moved to (611, 311)
Screenshot: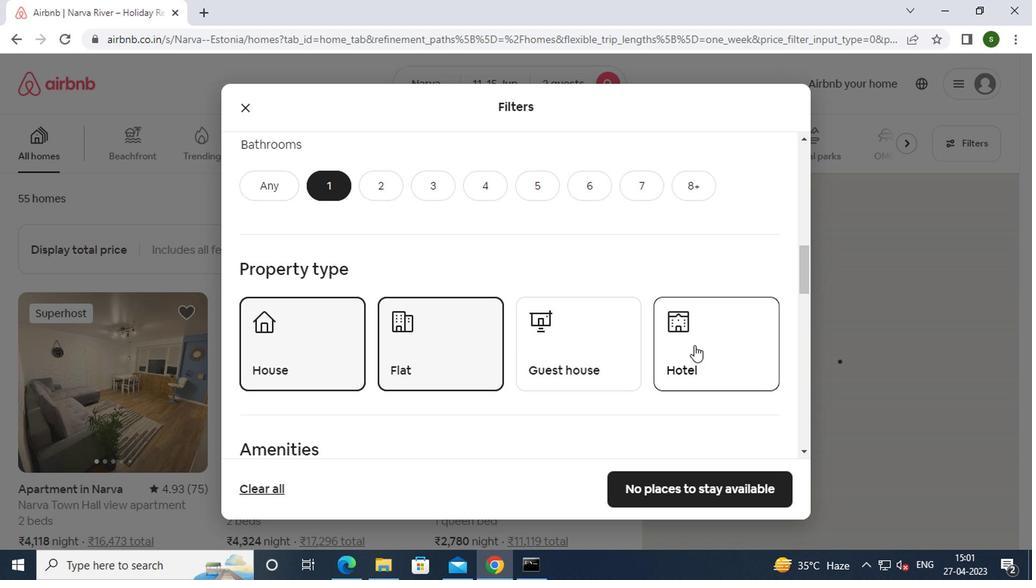 
Action: Mouse scrolled (611, 310) with delta (0, 0)
Screenshot: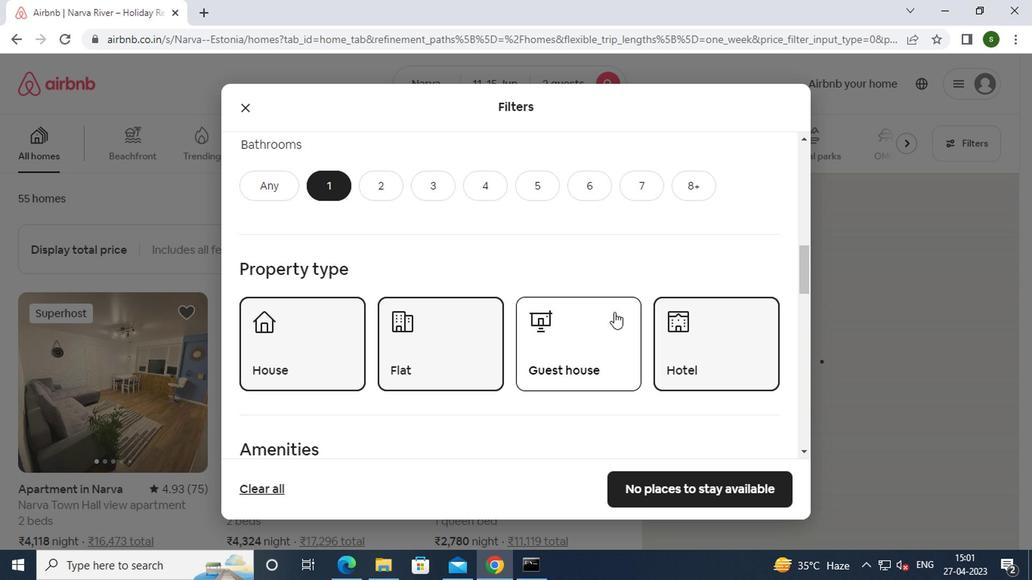 
Action: Mouse scrolled (611, 310) with delta (0, 0)
Screenshot: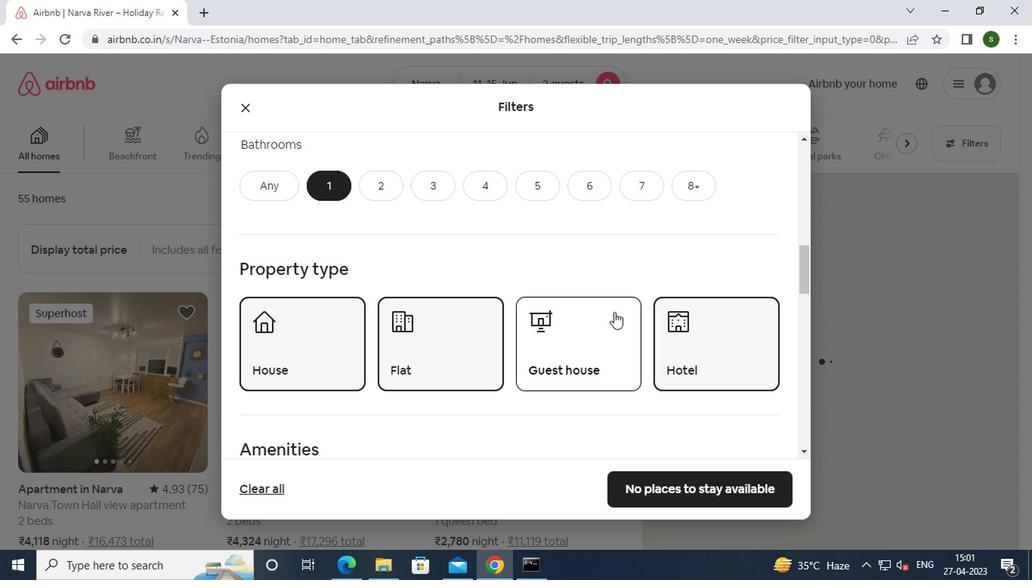 
Action: Mouse scrolled (611, 310) with delta (0, 0)
Screenshot: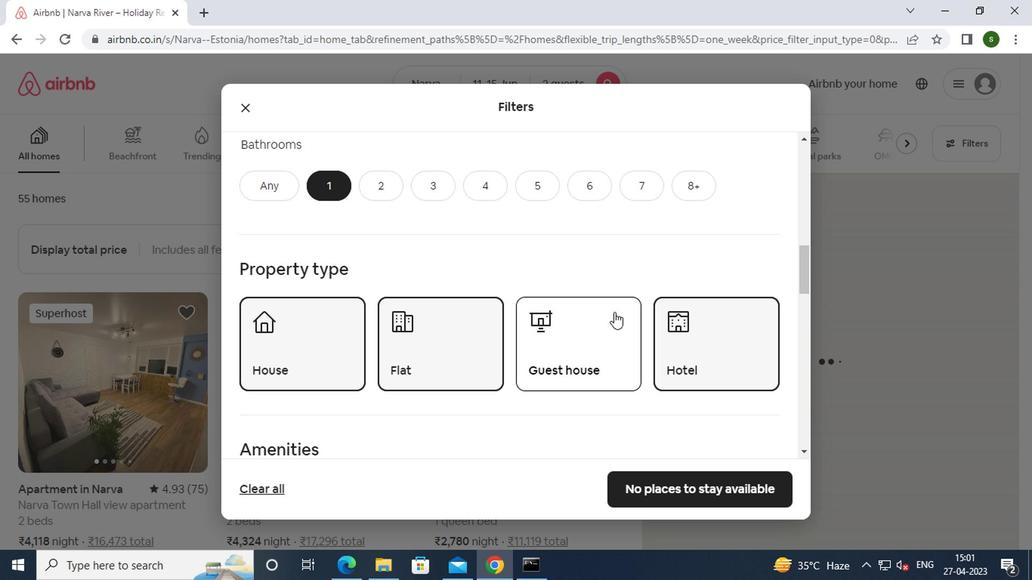 
Action: Mouse scrolled (611, 310) with delta (0, 0)
Screenshot: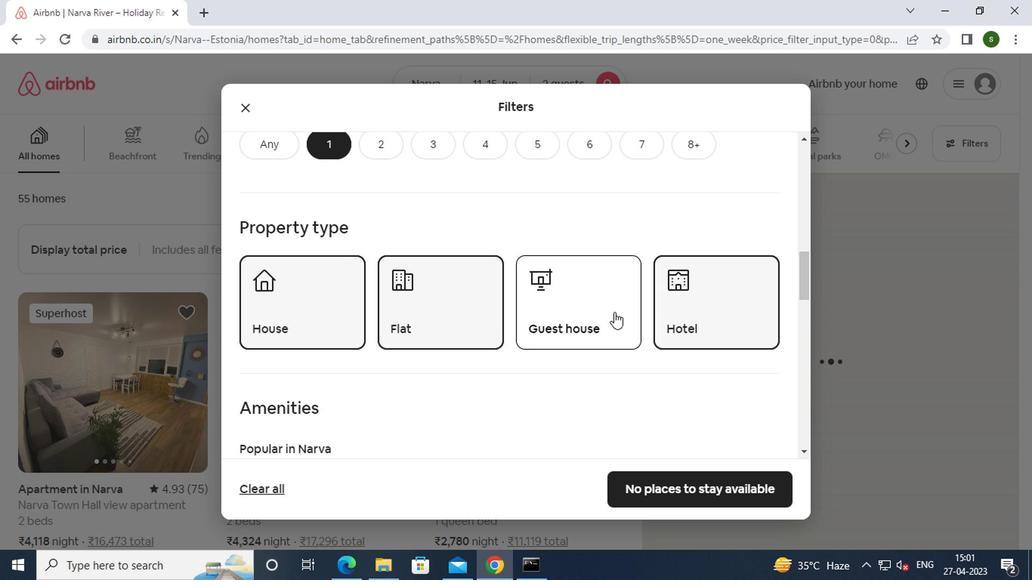 
Action: Mouse scrolled (611, 310) with delta (0, 0)
Screenshot: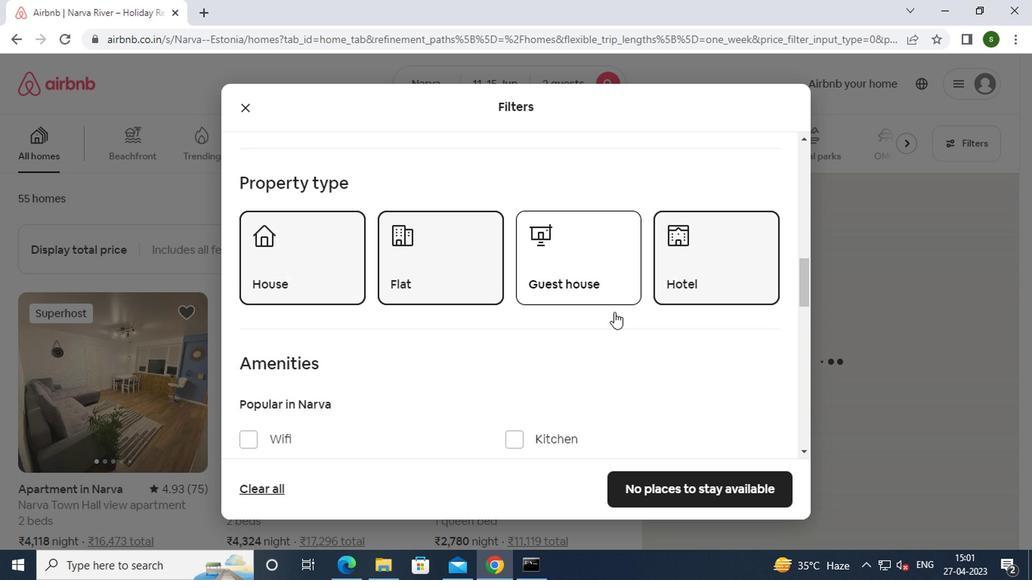 
Action: Mouse scrolled (611, 310) with delta (0, 0)
Screenshot: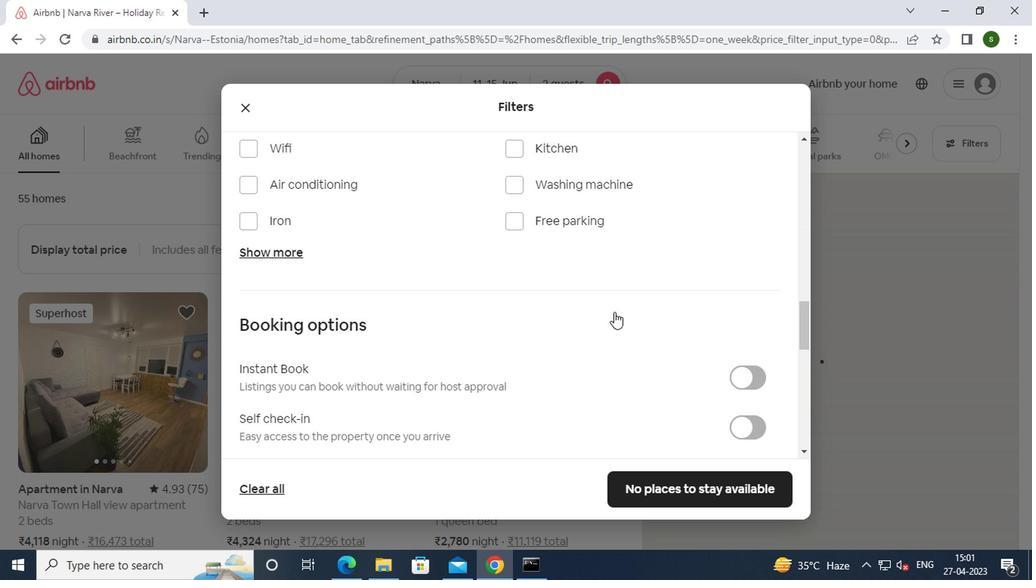 
Action: Mouse moved to (740, 351)
Screenshot: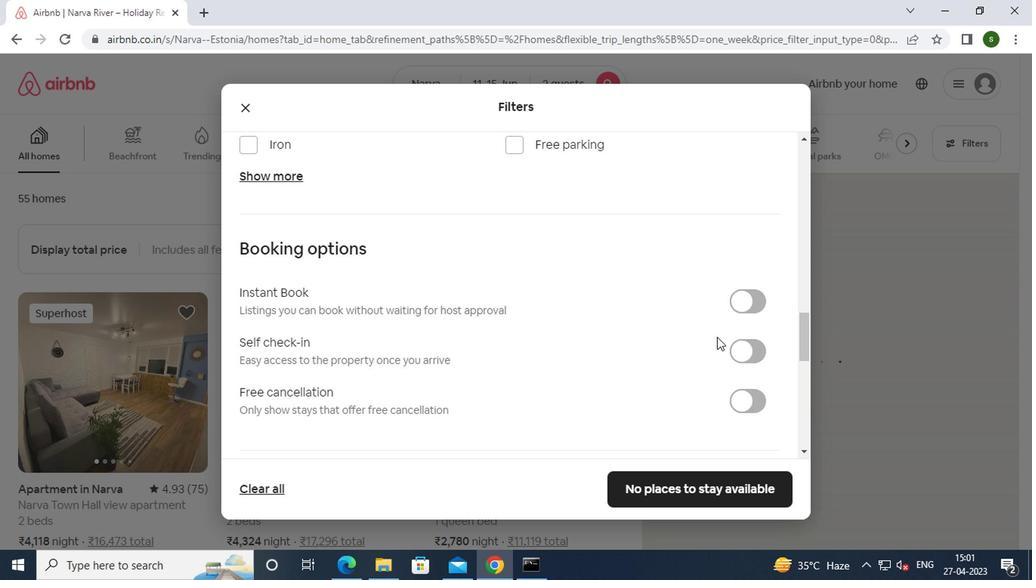 
Action: Mouse pressed left at (740, 351)
Screenshot: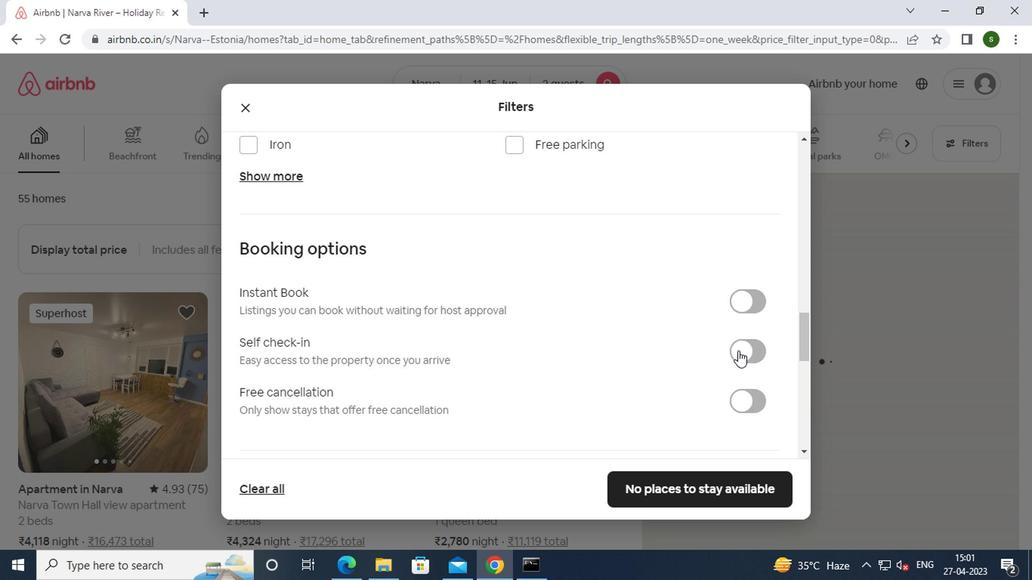
Action: Mouse moved to (571, 289)
Screenshot: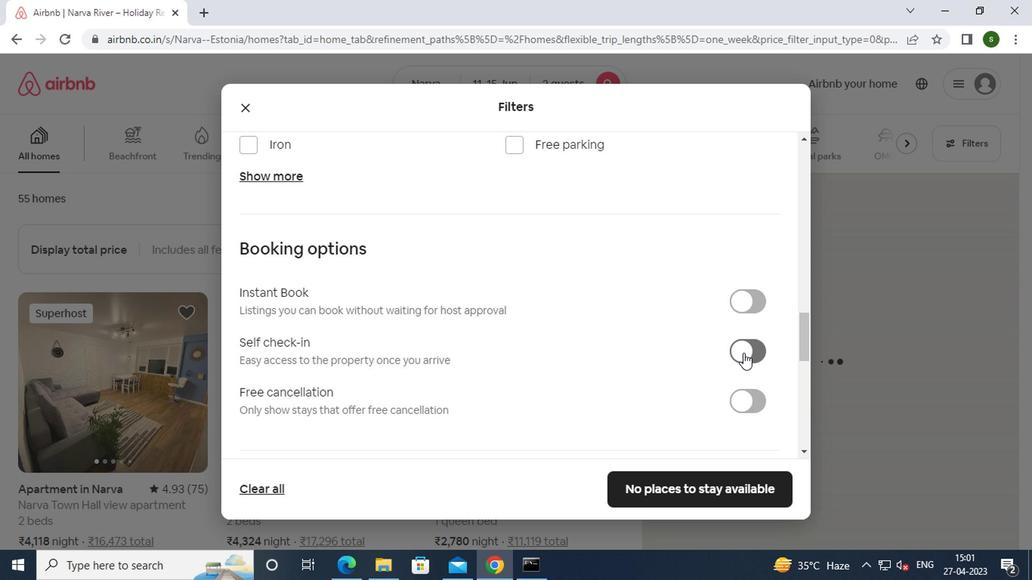
Action: Mouse scrolled (571, 288) with delta (0, -1)
Screenshot: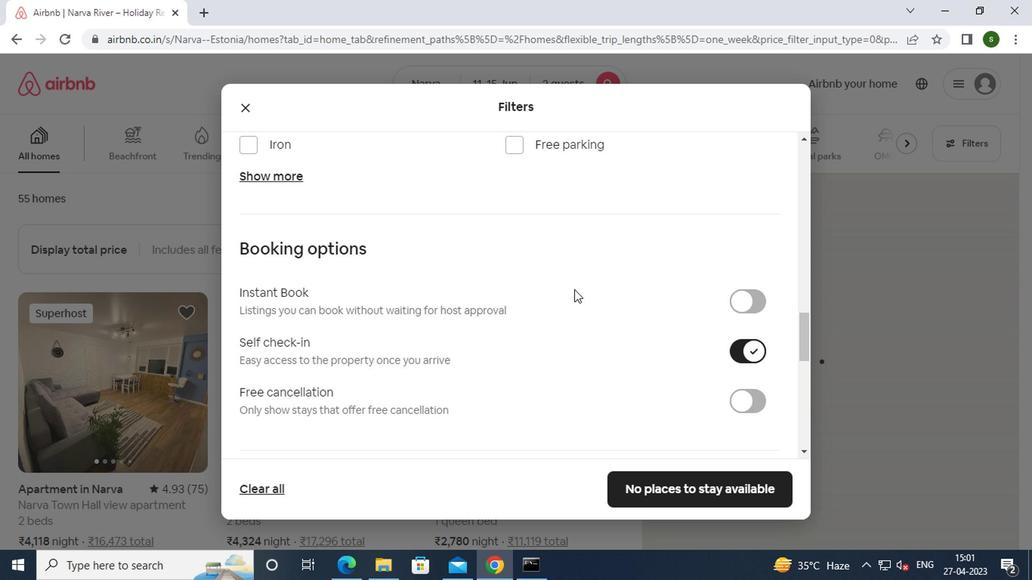 
Action: Mouse scrolled (571, 288) with delta (0, -1)
Screenshot: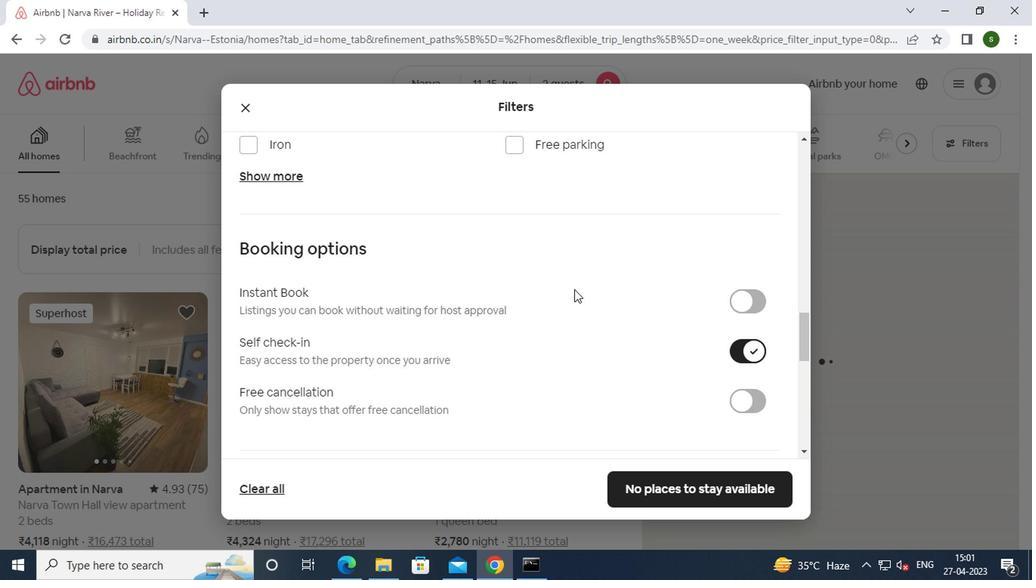 
Action: Mouse scrolled (571, 288) with delta (0, -1)
Screenshot: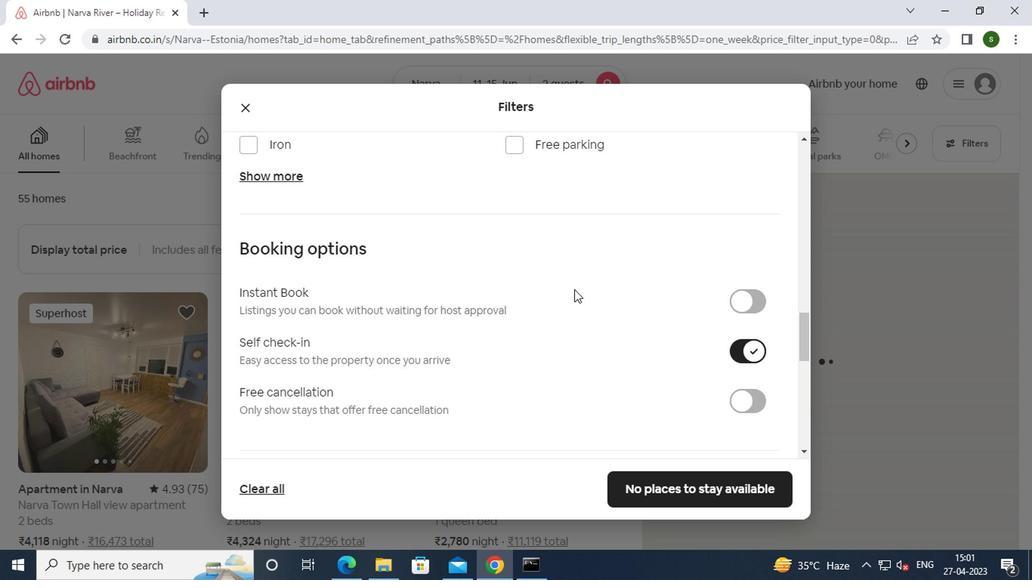 
Action: Mouse scrolled (571, 288) with delta (0, -1)
Screenshot: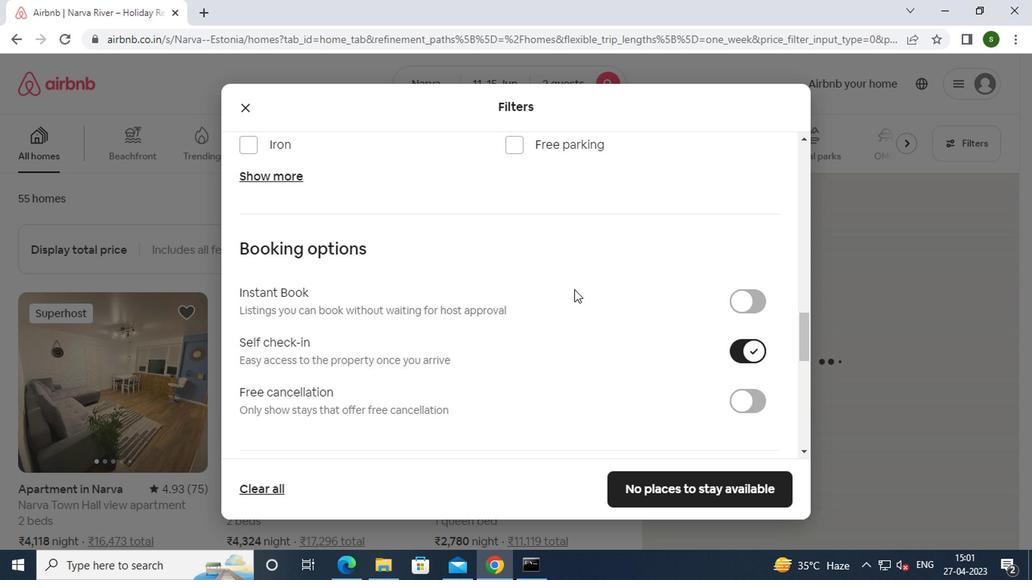 
Action: Mouse scrolled (571, 288) with delta (0, -1)
Screenshot: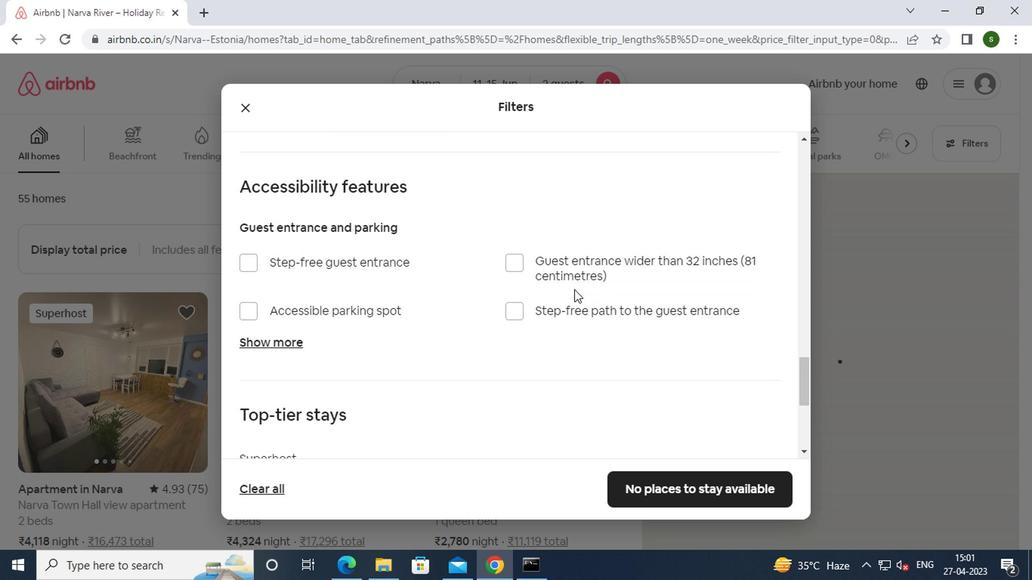 
Action: Mouse scrolled (571, 288) with delta (0, -1)
Screenshot: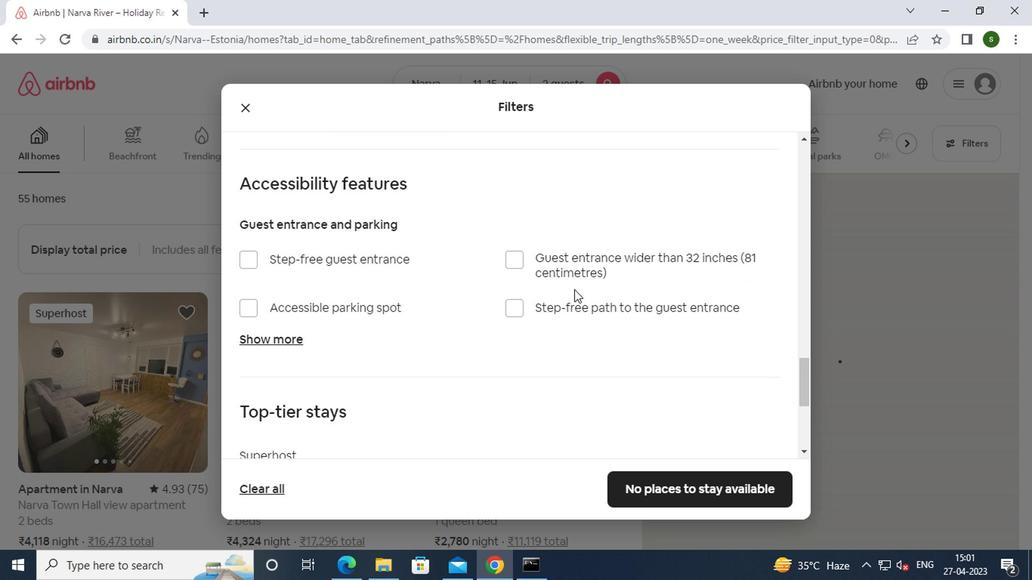 
Action: Mouse scrolled (571, 288) with delta (0, -1)
Screenshot: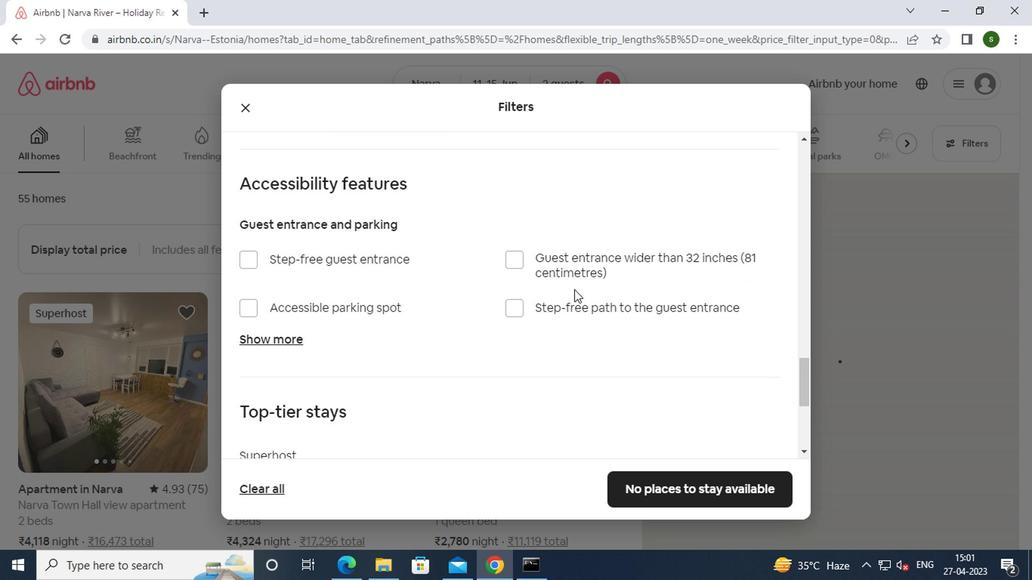 
Action: Mouse scrolled (571, 288) with delta (0, -1)
Screenshot: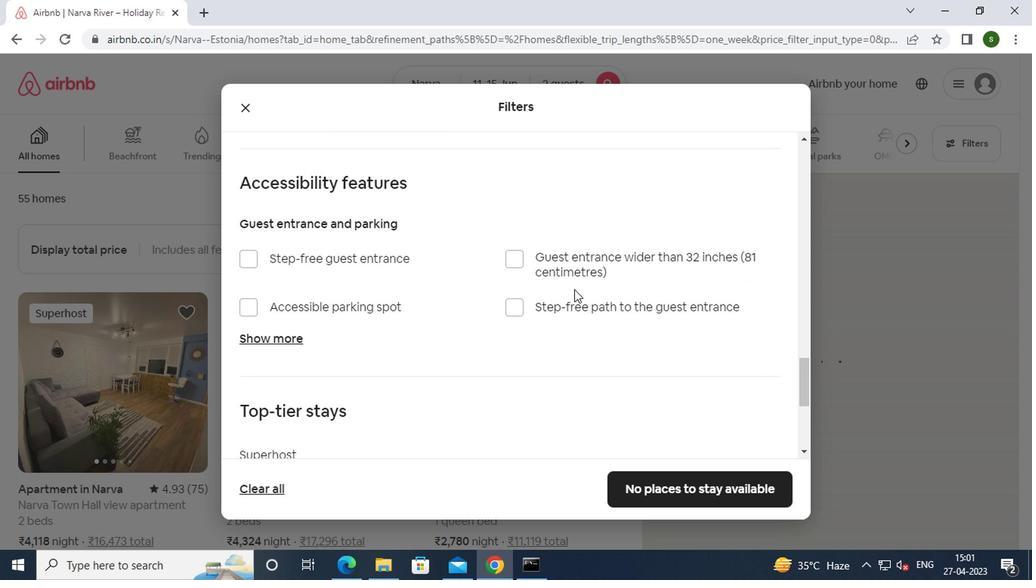 
Action: Mouse moved to (295, 353)
Screenshot: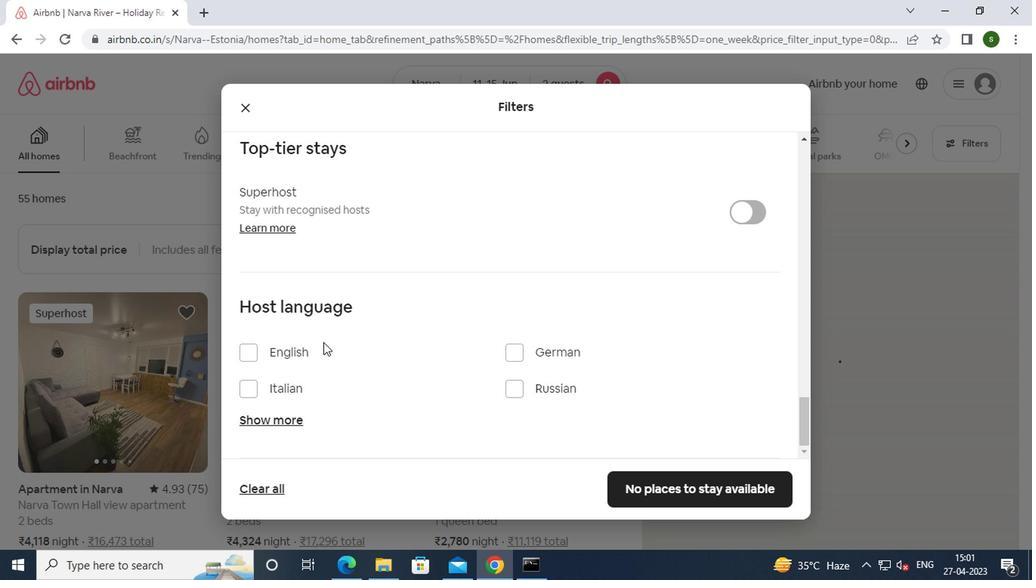
Action: Mouse pressed left at (295, 353)
Screenshot: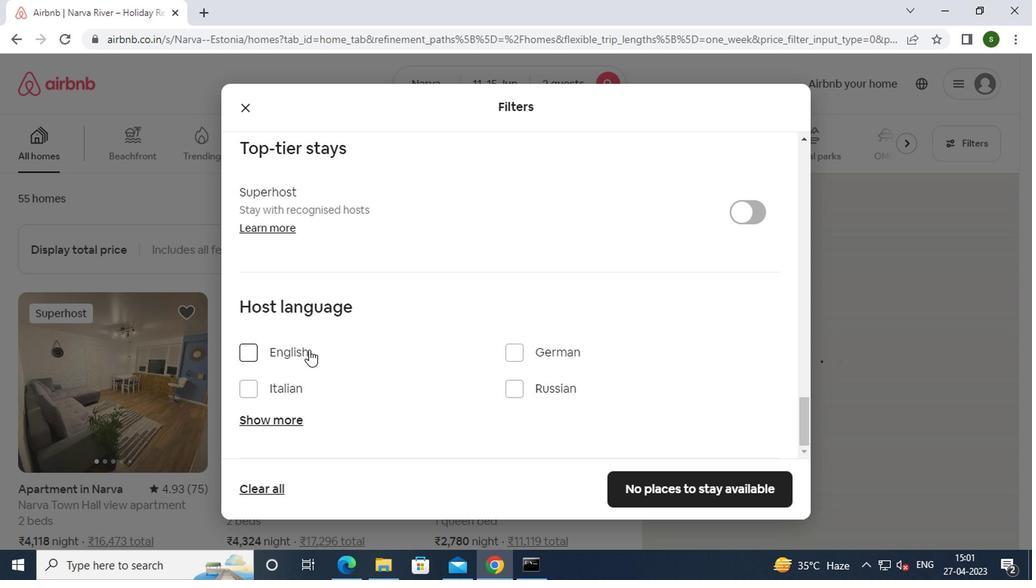 
Action: Mouse moved to (643, 482)
Screenshot: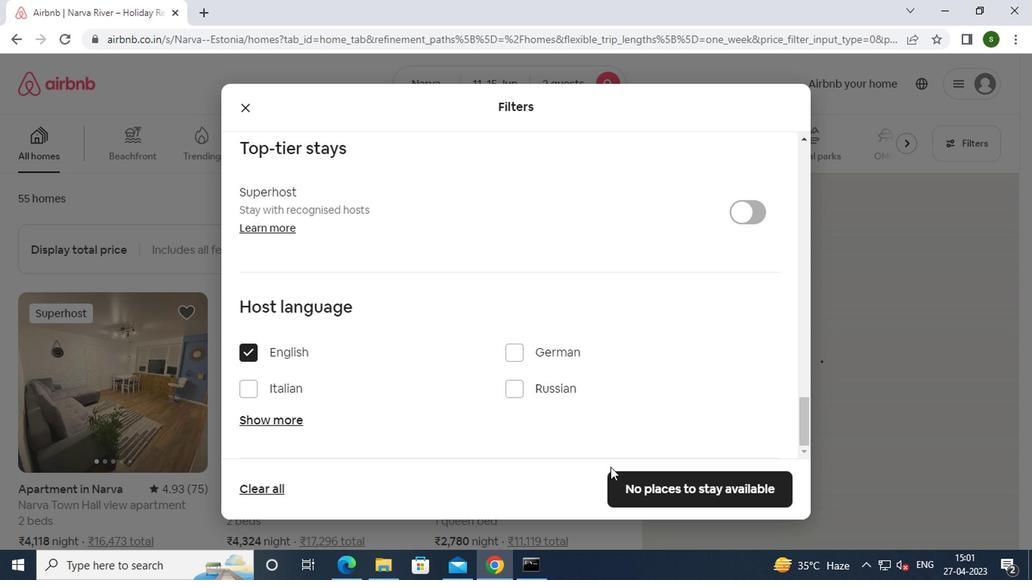 
Action: Mouse pressed left at (643, 482)
Screenshot: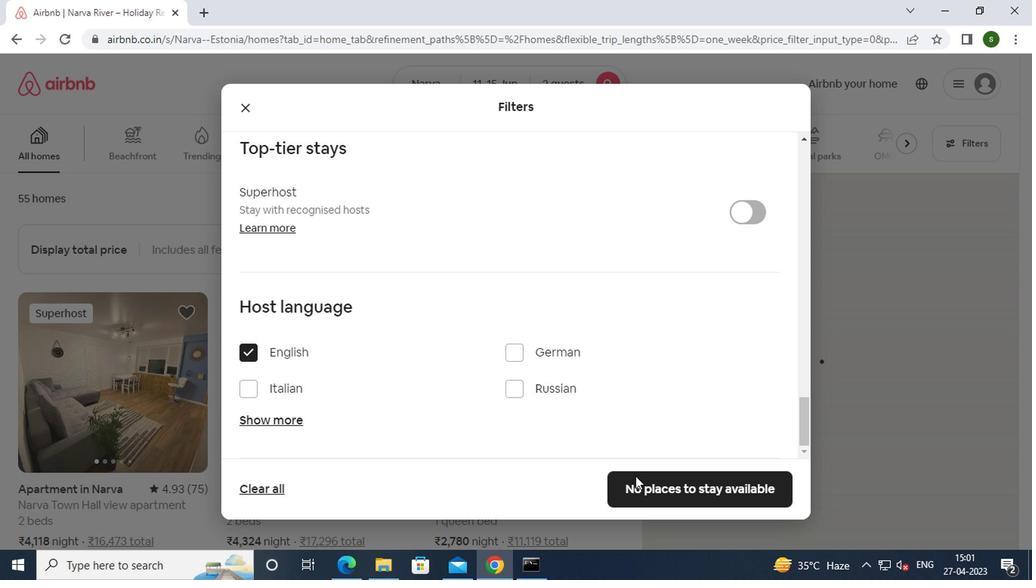 
Action: Mouse moved to (627, 470)
Screenshot: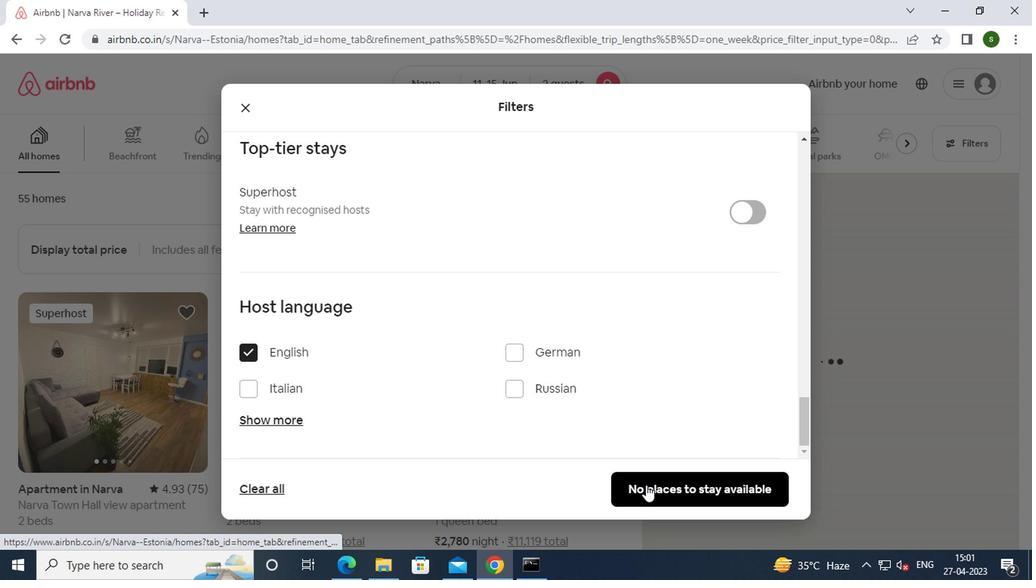 
